 Task: Create a due date automation trigger when advanced on, on the monday of the week a card is due add content with a name not containing resume at 11:00 AM.
Action: Mouse moved to (1172, 101)
Screenshot: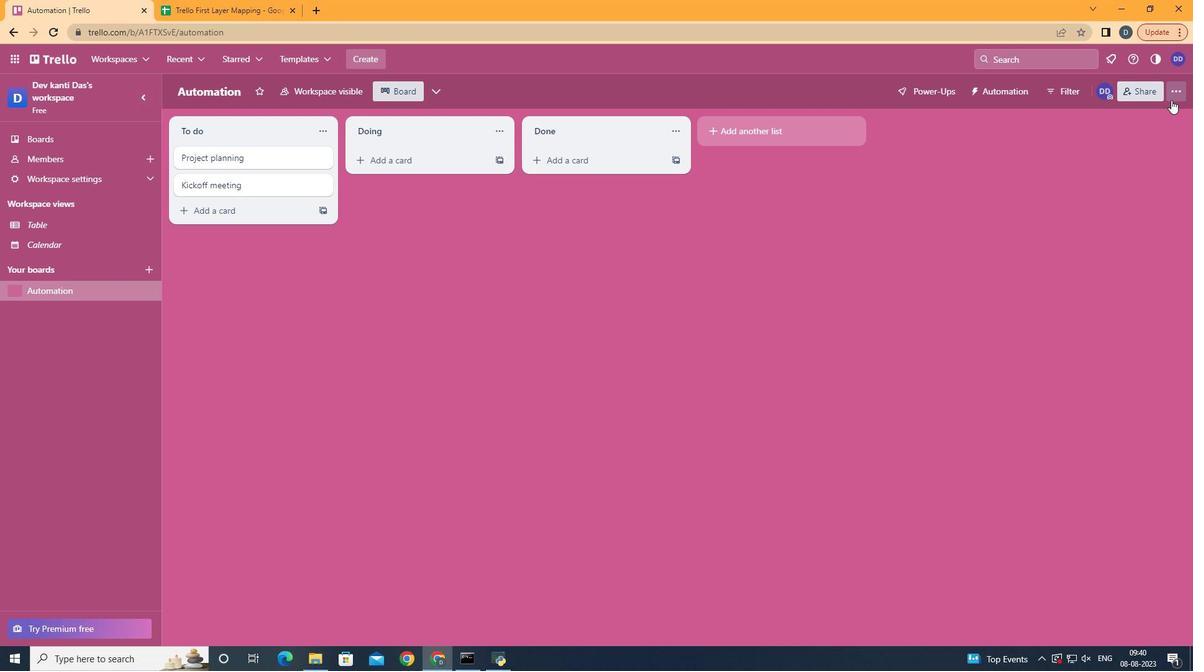 
Action: Mouse pressed left at (1172, 101)
Screenshot: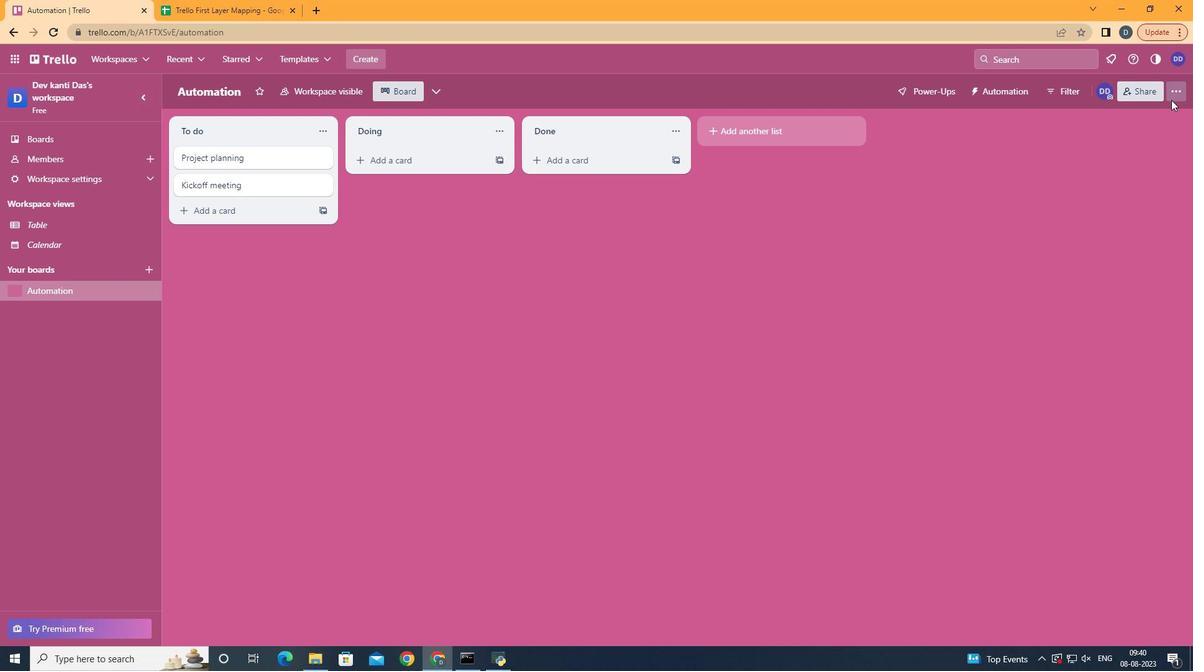 
Action: Mouse moved to (1113, 262)
Screenshot: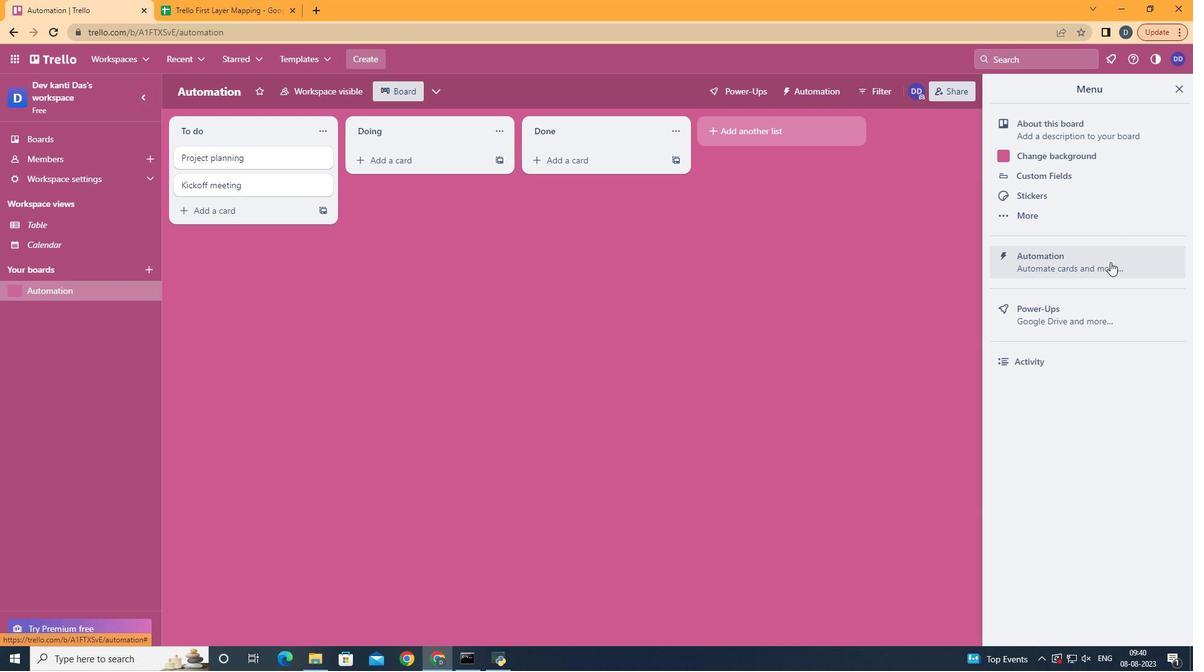 
Action: Mouse pressed left at (1113, 262)
Screenshot: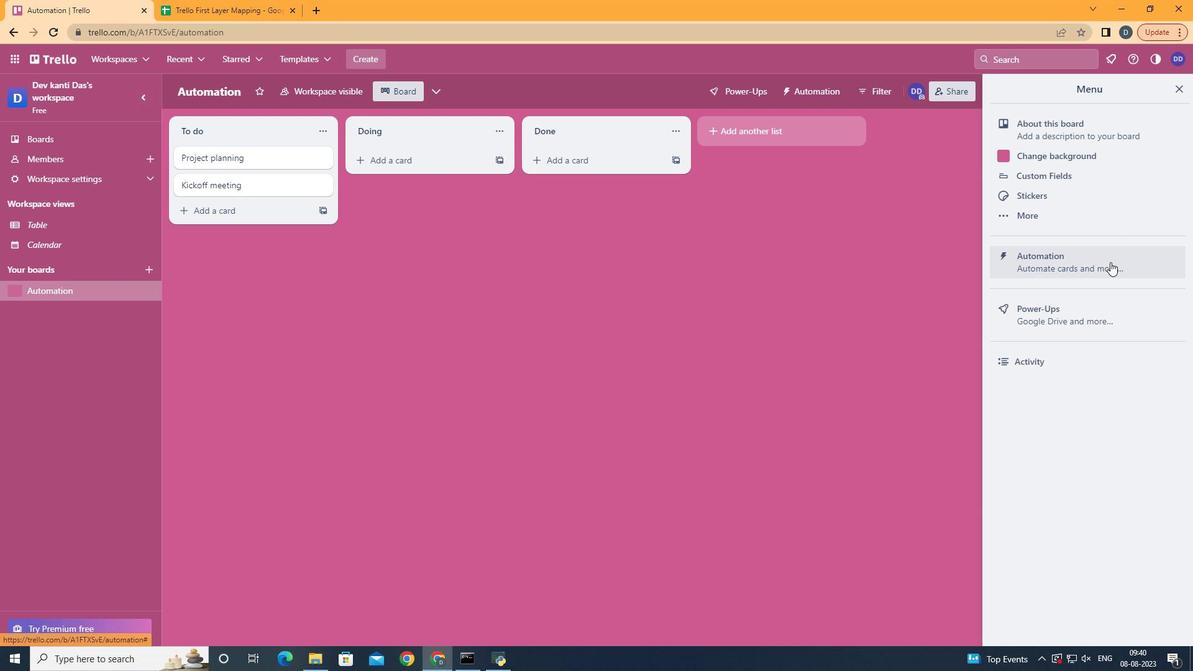 
Action: Mouse moved to (202, 248)
Screenshot: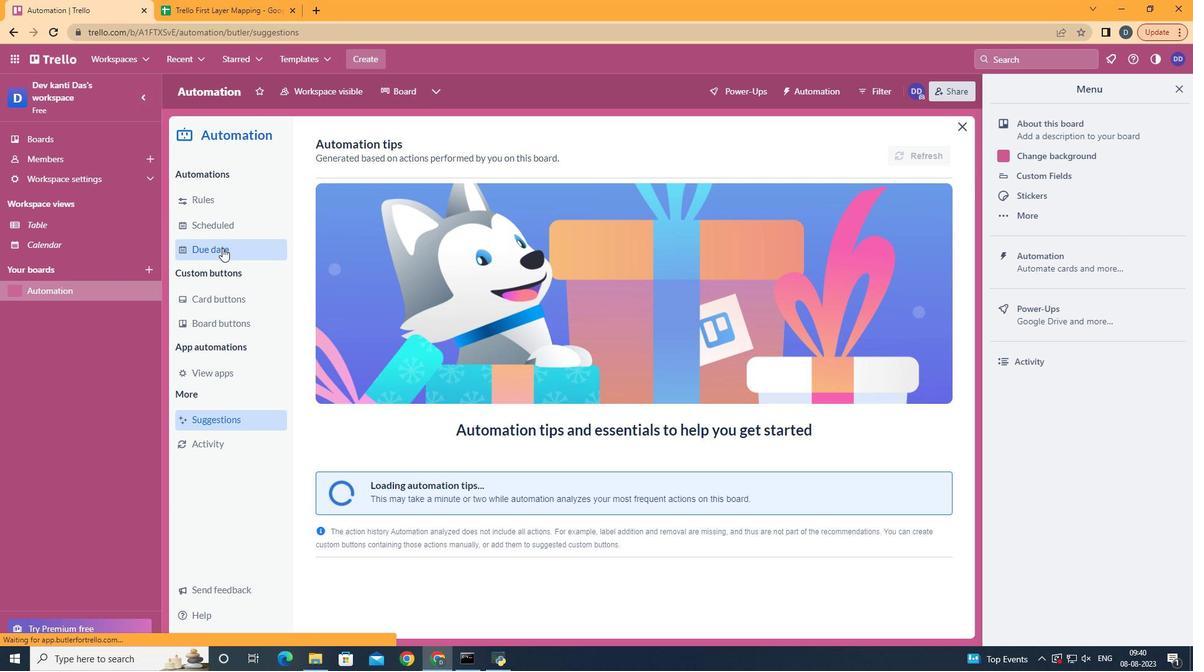 
Action: Mouse pressed left at (202, 248)
Screenshot: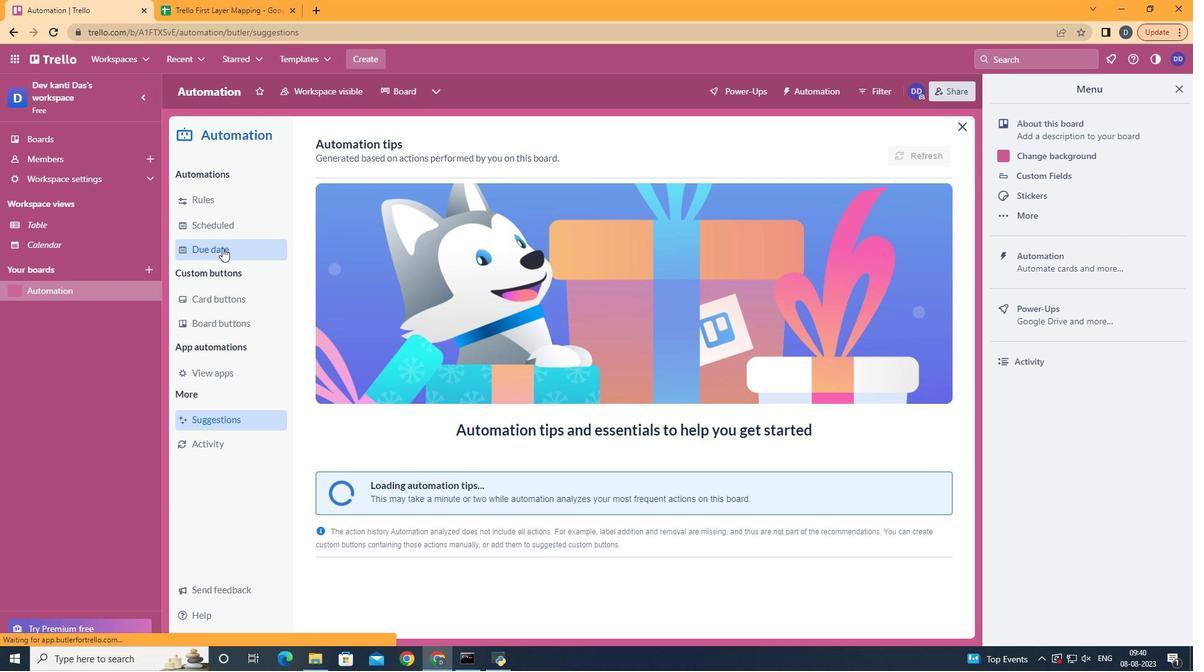 
Action: Mouse moved to (882, 146)
Screenshot: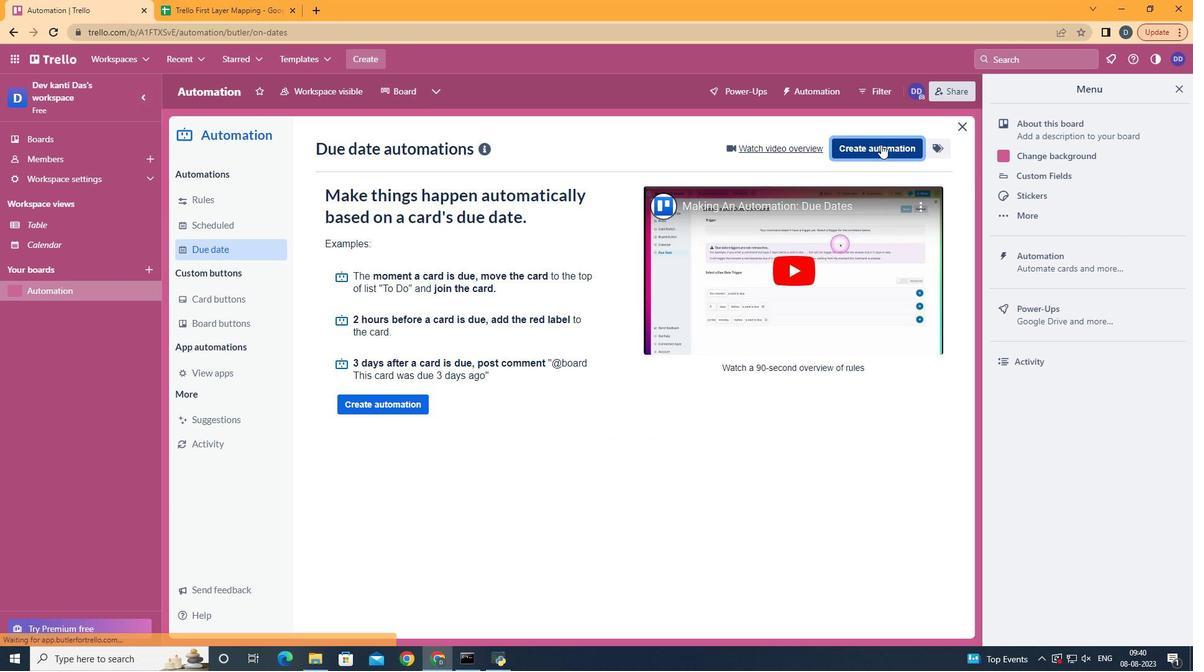 
Action: Mouse pressed left at (882, 146)
Screenshot: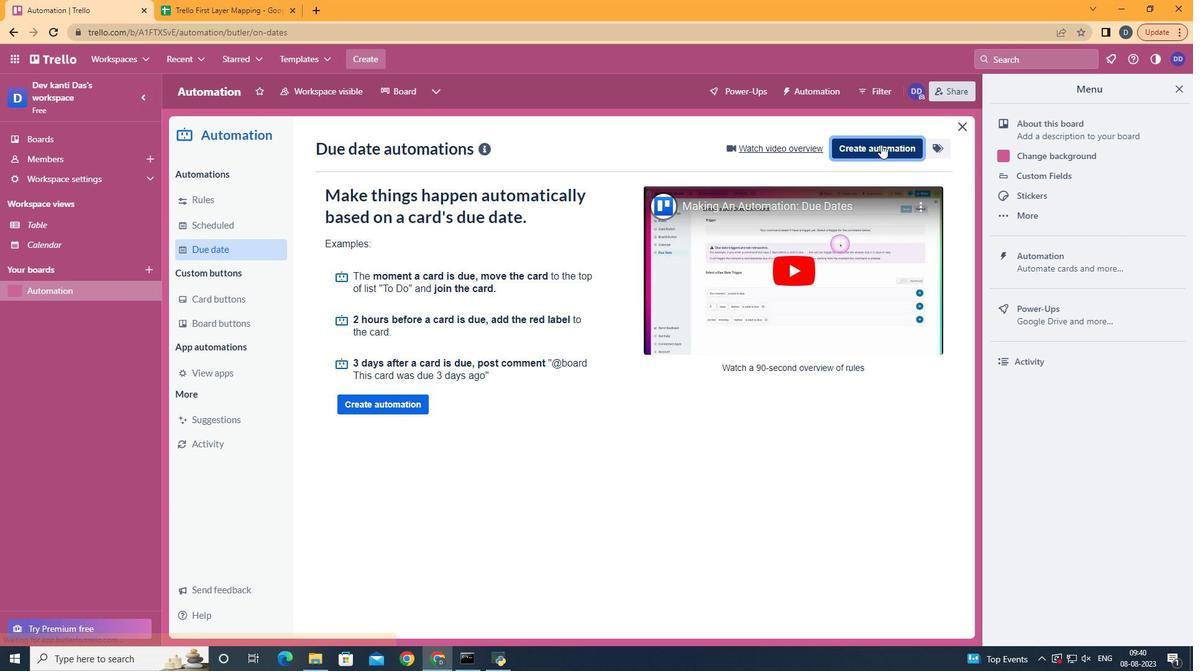 
Action: Mouse moved to (637, 266)
Screenshot: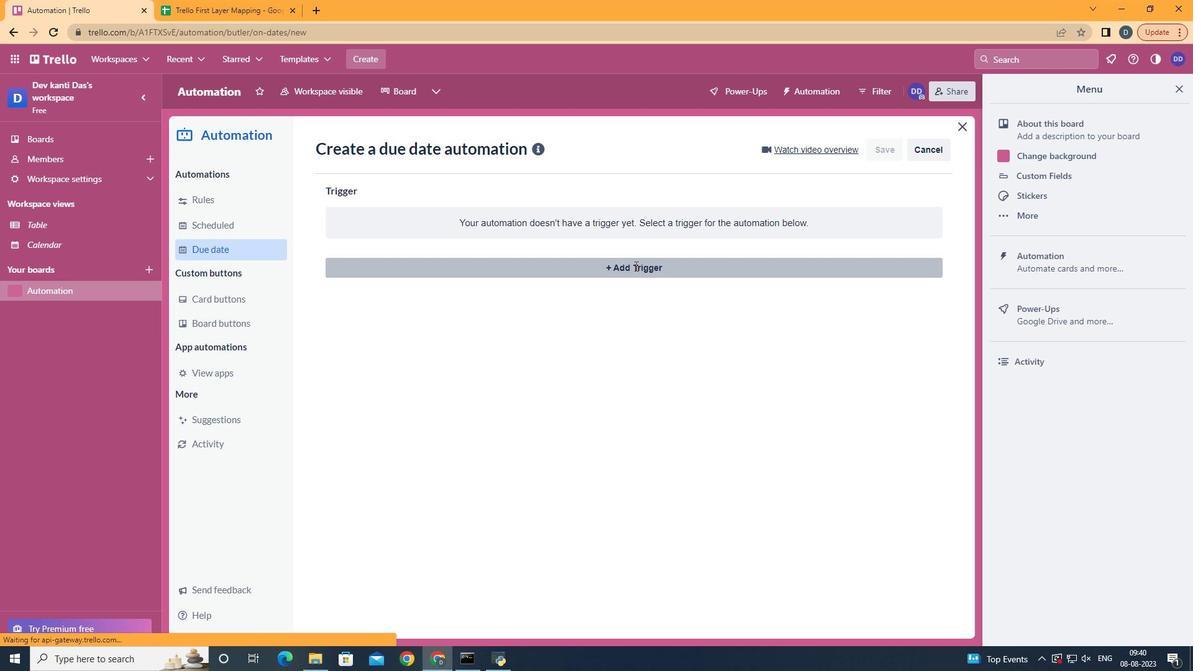 
Action: Mouse pressed left at (637, 266)
Screenshot: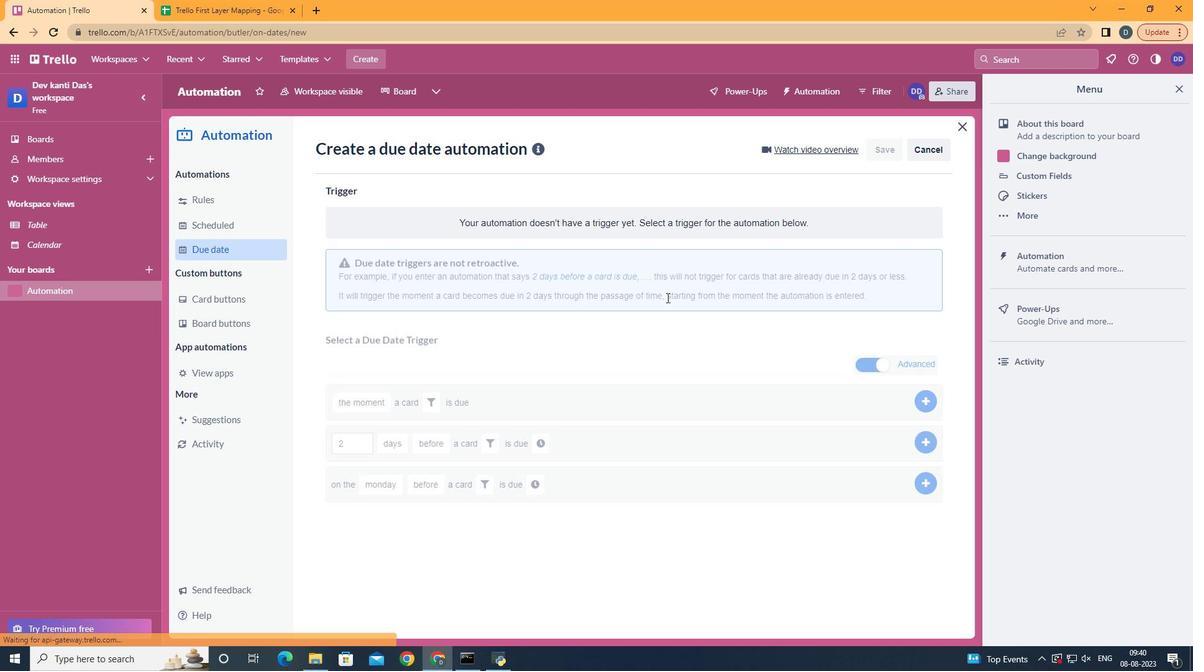 
Action: Mouse moved to (405, 326)
Screenshot: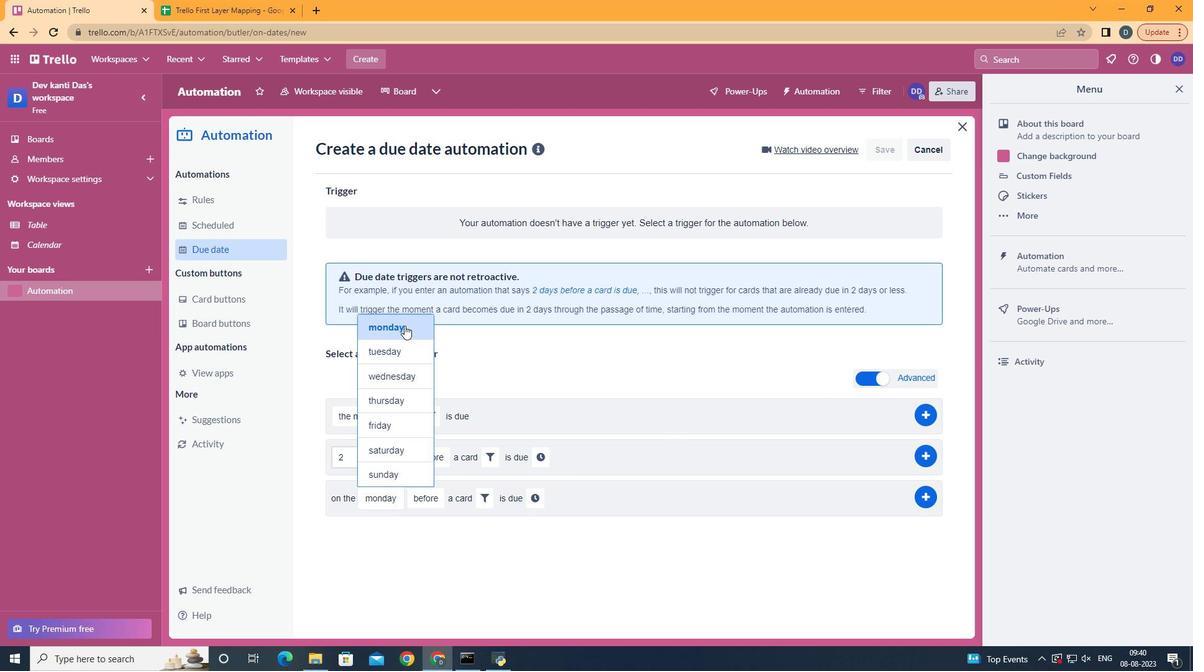 
Action: Mouse pressed left at (405, 326)
Screenshot: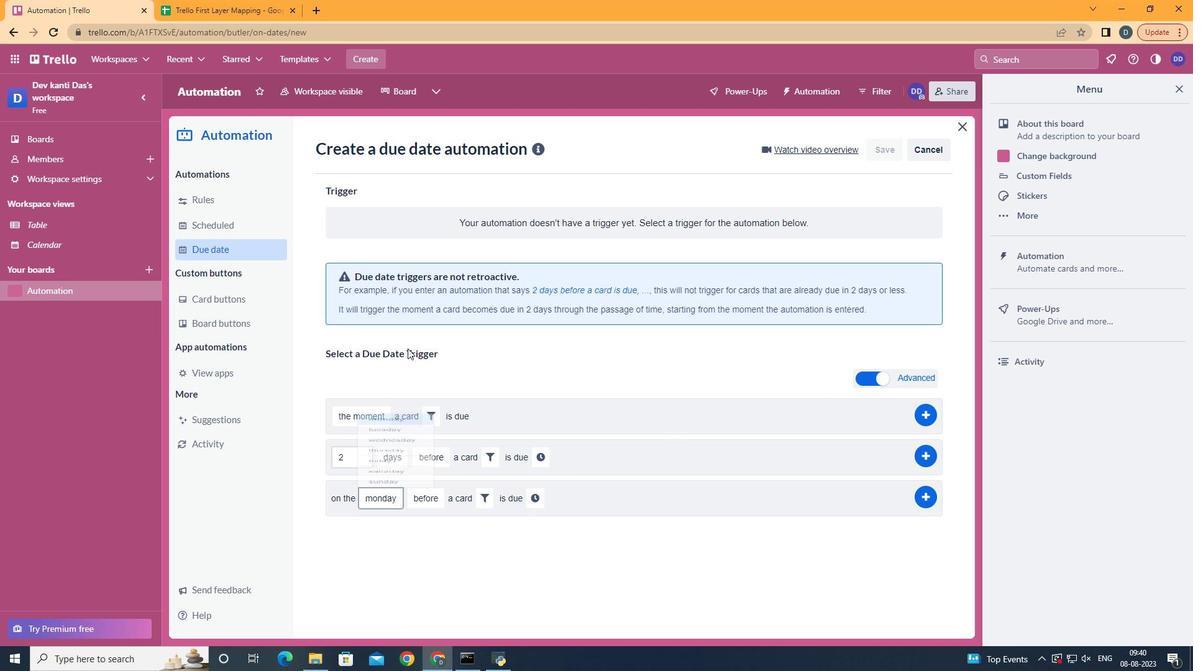 
Action: Mouse moved to (442, 566)
Screenshot: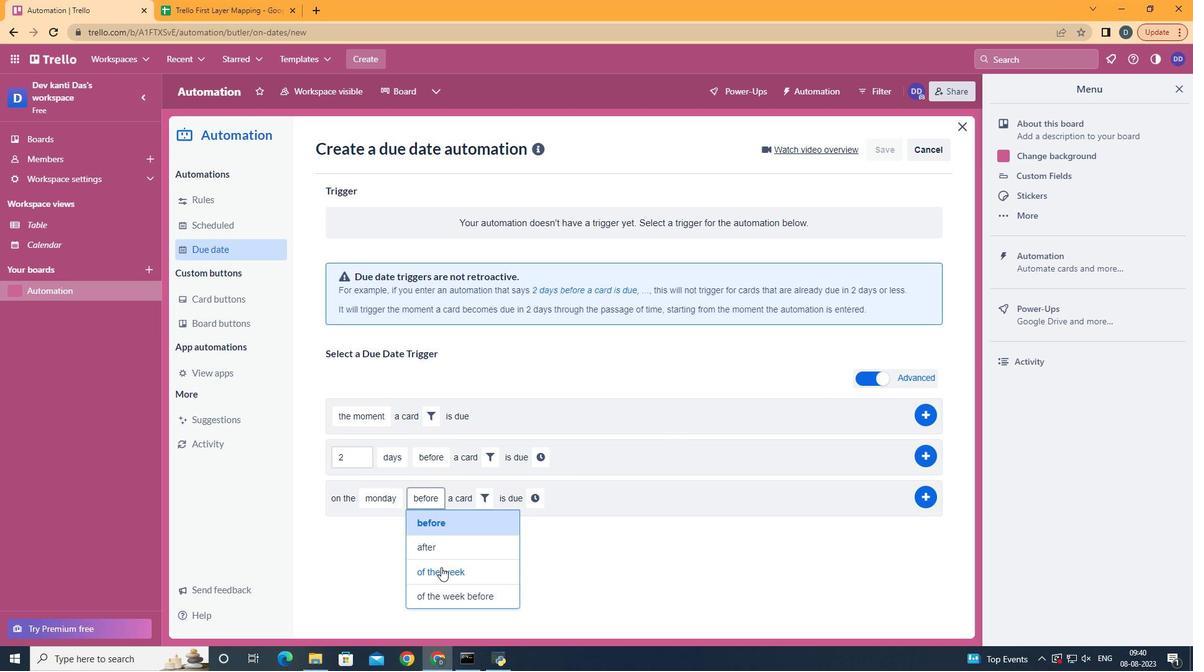 
Action: Mouse pressed left at (442, 566)
Screenshot: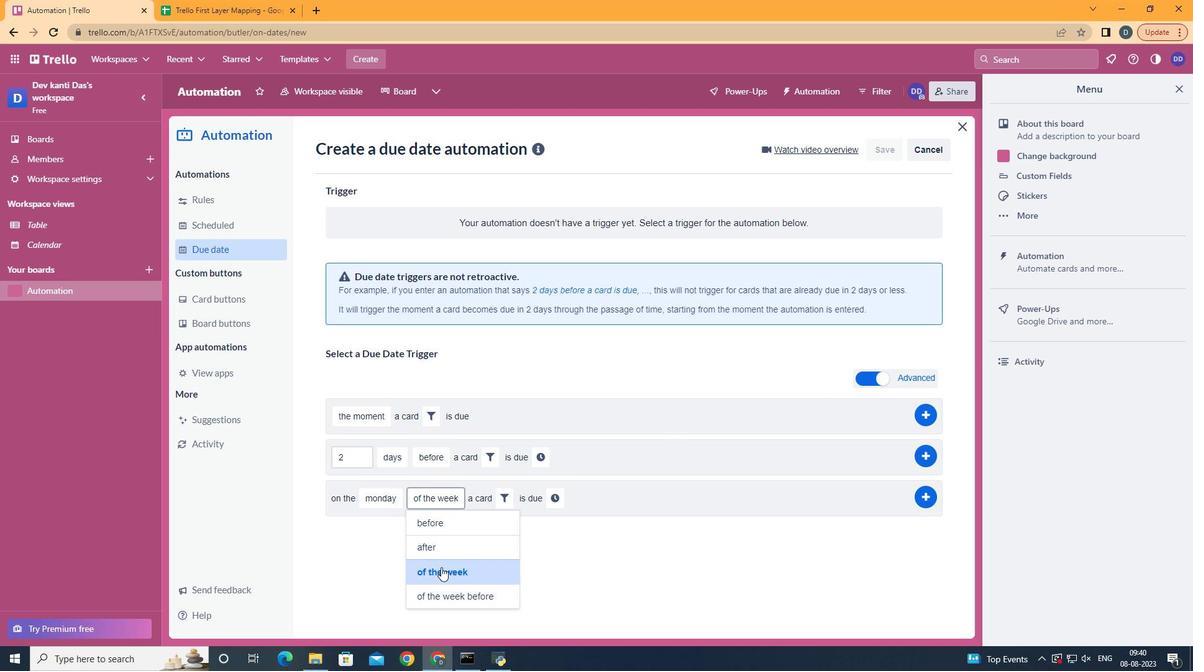 
Action: Mouse moved to (509, 494)
Screenshot: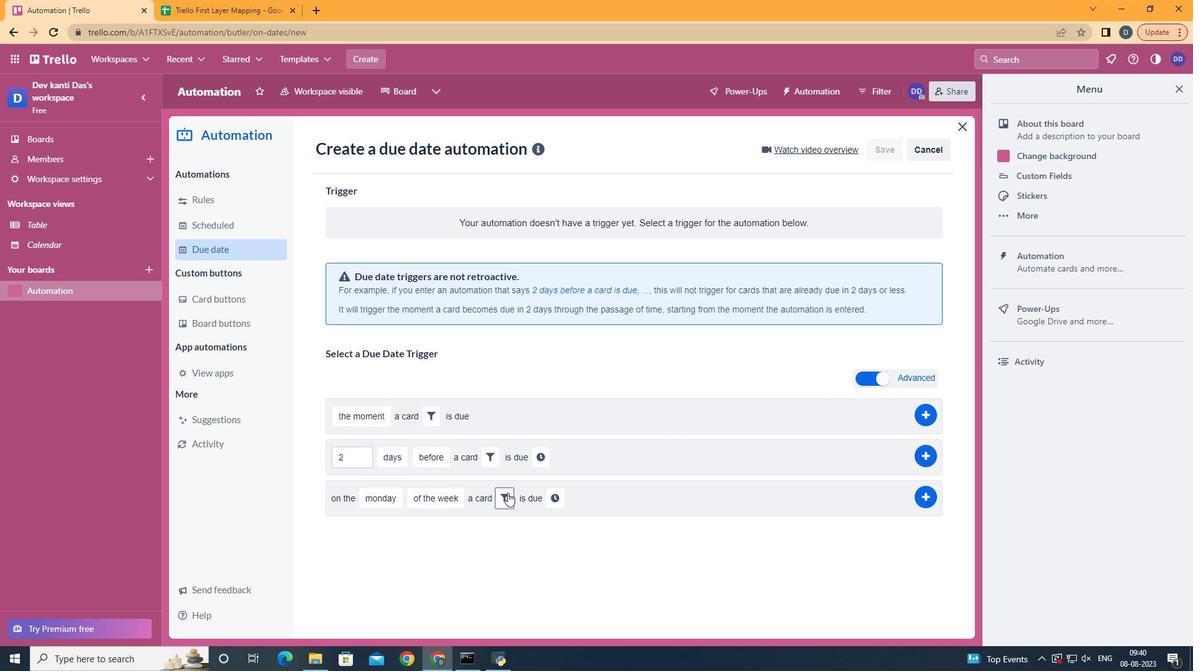 
Action: Mouse pressed left at (509, 494)
Screenshot: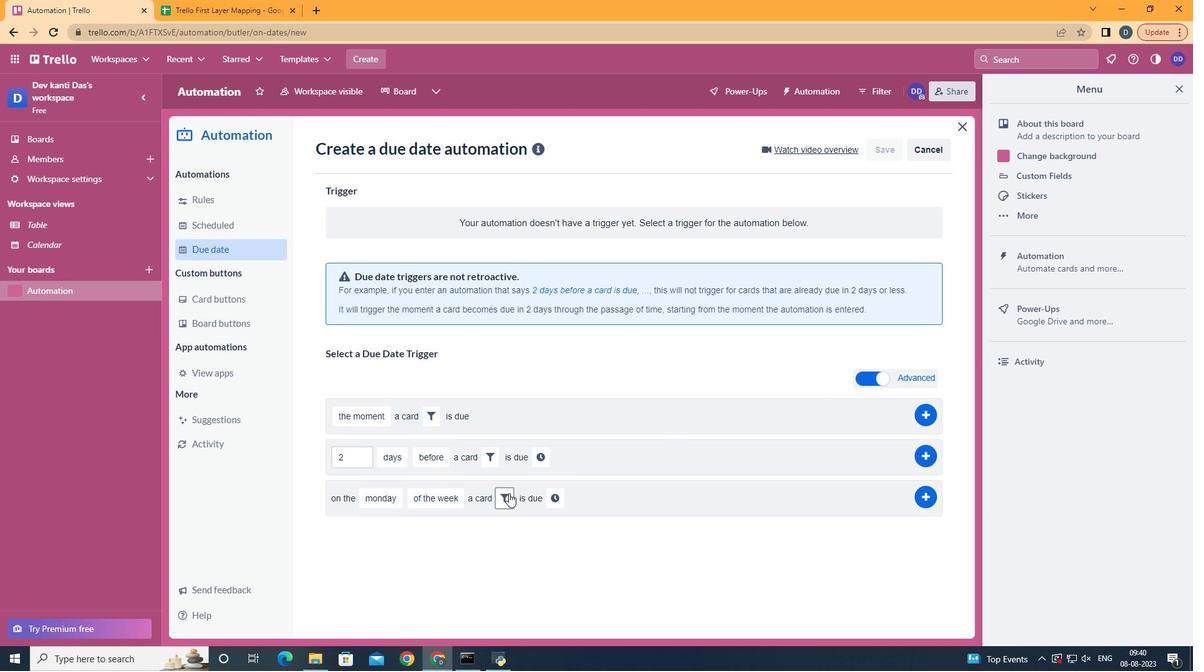 
Action: Mouse moved to (655, 538)
Screenshot: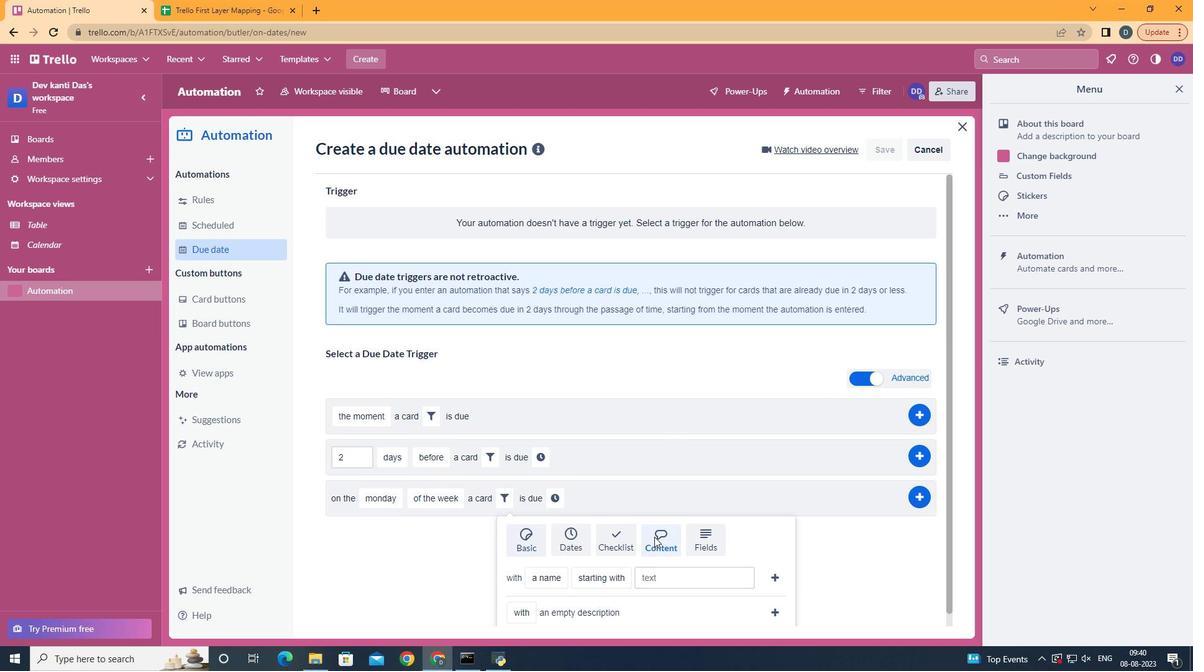 
Action: Mouse pressed left at (655, 538)
Screenshot: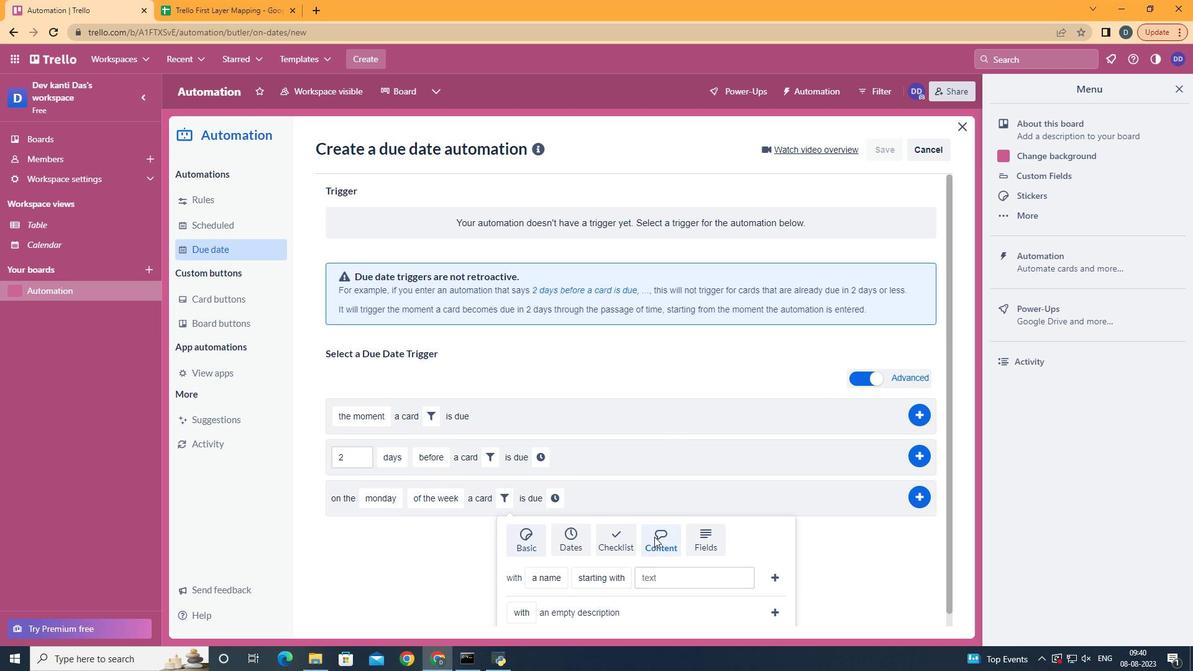 
Action: Mouse scrolled (655, 537) with delta (0, 0)
Screenshot: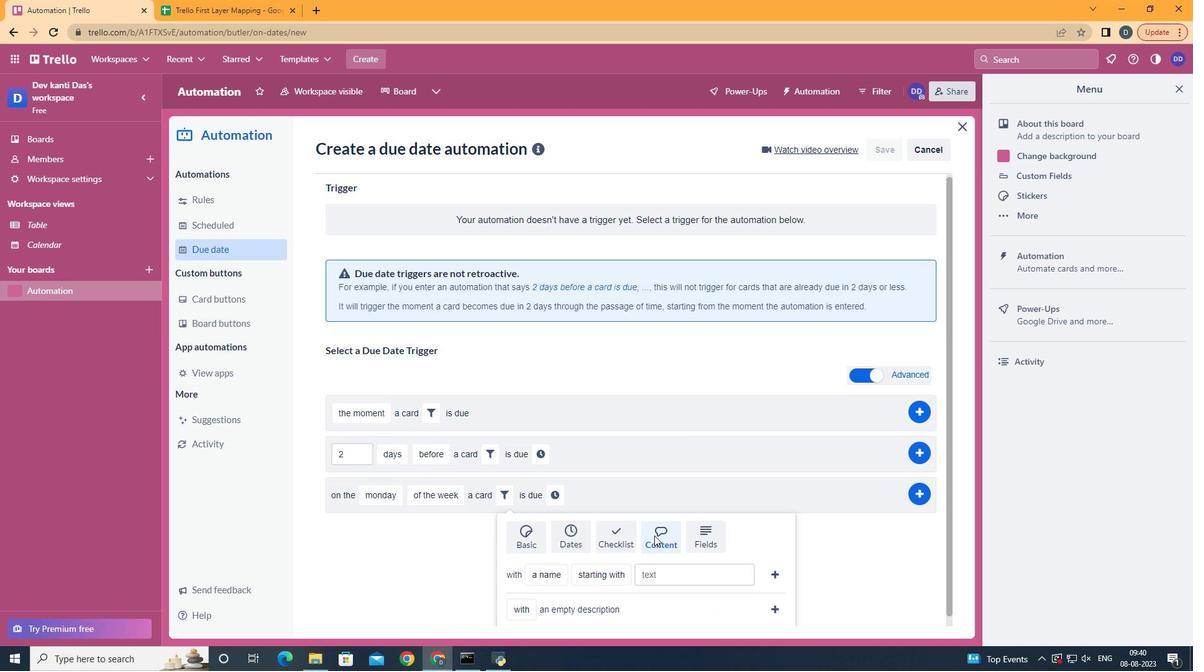 
Action: Mouse scrolled (655, 537) with delta (0, 0)
Screenshot: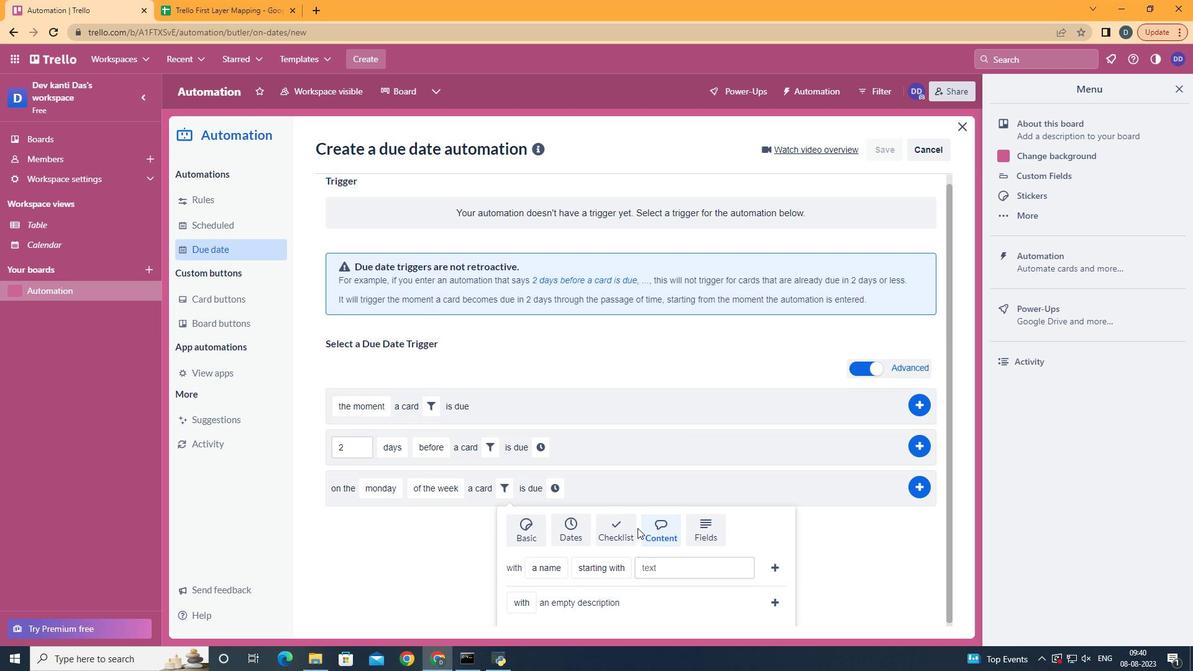 
Action: Mouse scrolled (655, 537) with delta (0, 0)
Screenshot: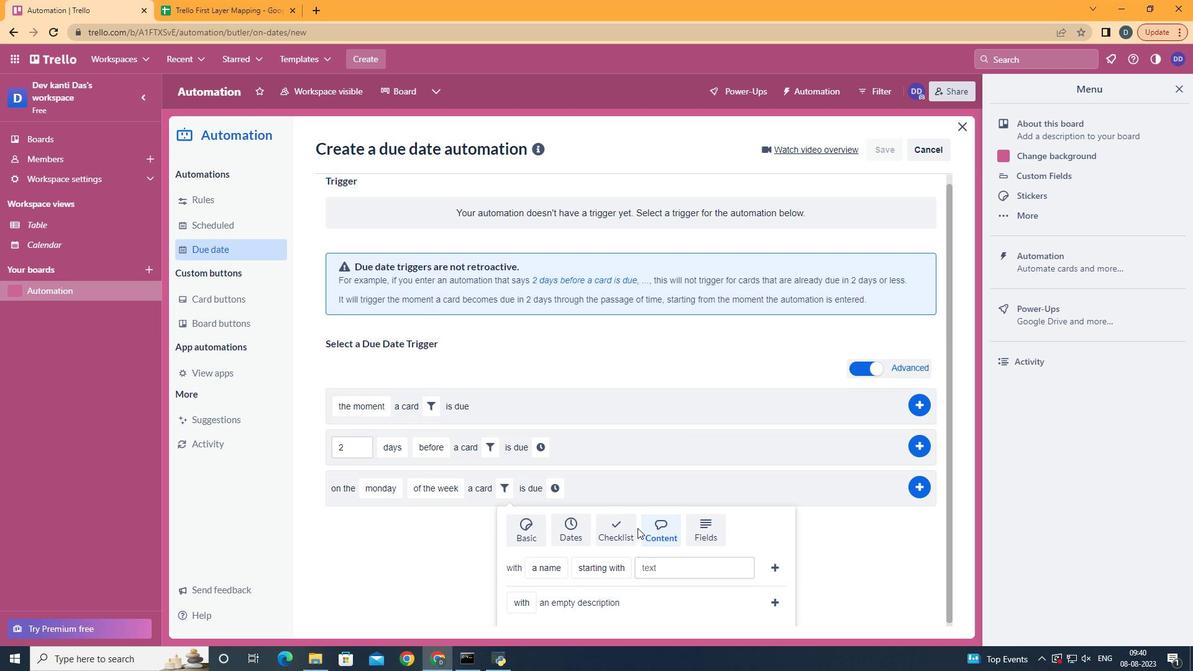 
Action: Mouse scrolled (655, 537) with delta (0, 0)
Screenshot: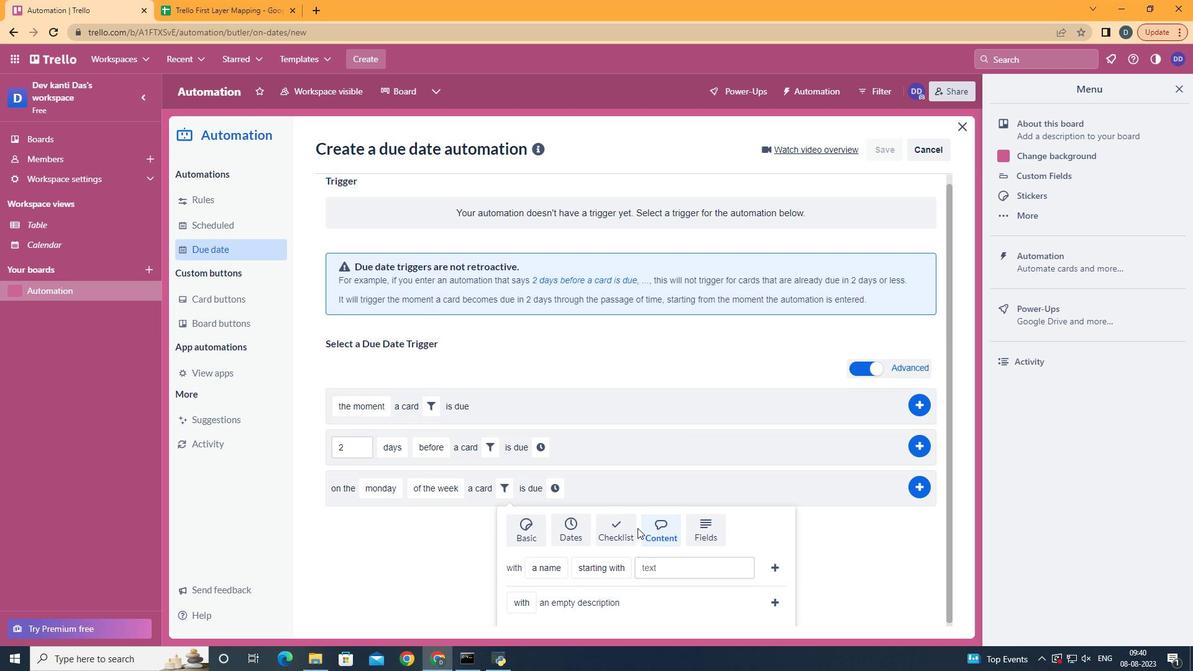 
Action: Mouse moved to (581, 490)
Screenshot: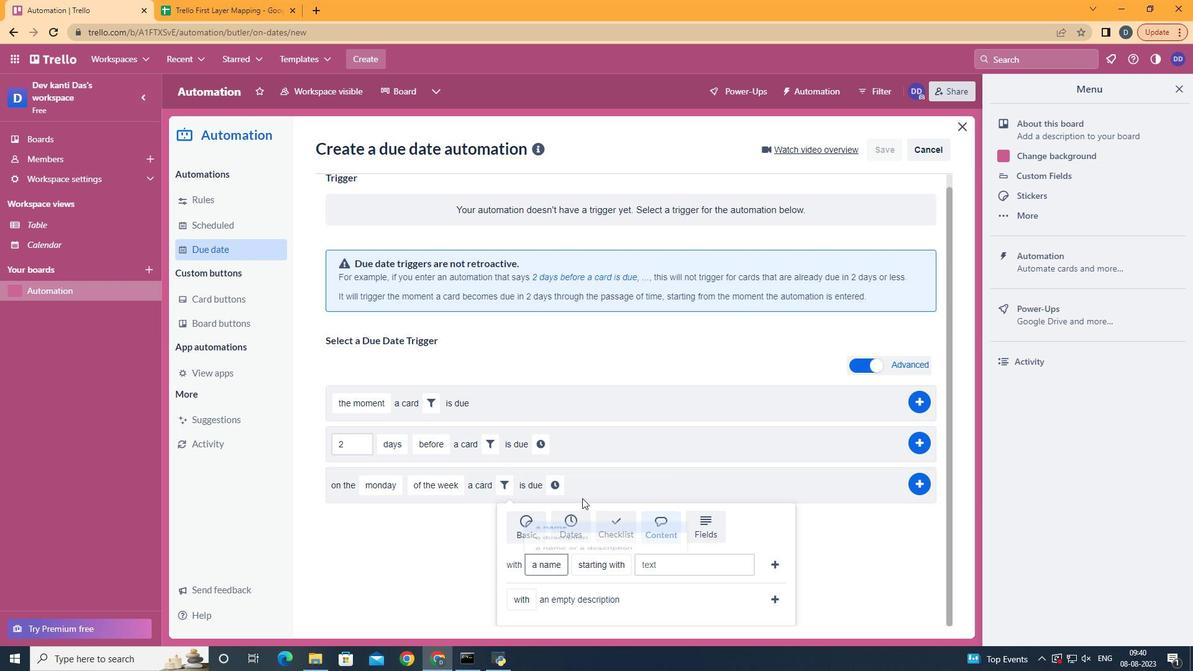 
Action: Mouse pressed left at (581, 490)
Screenshot: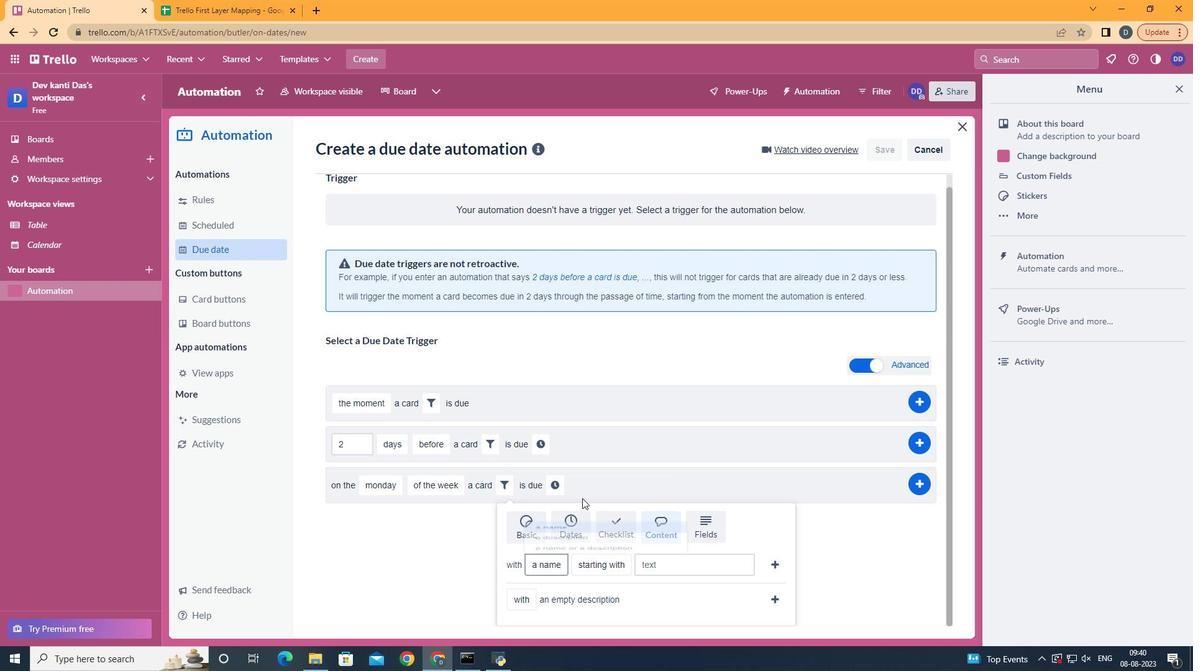 
Action: Mouse moved to (626, 541)
Screenshot: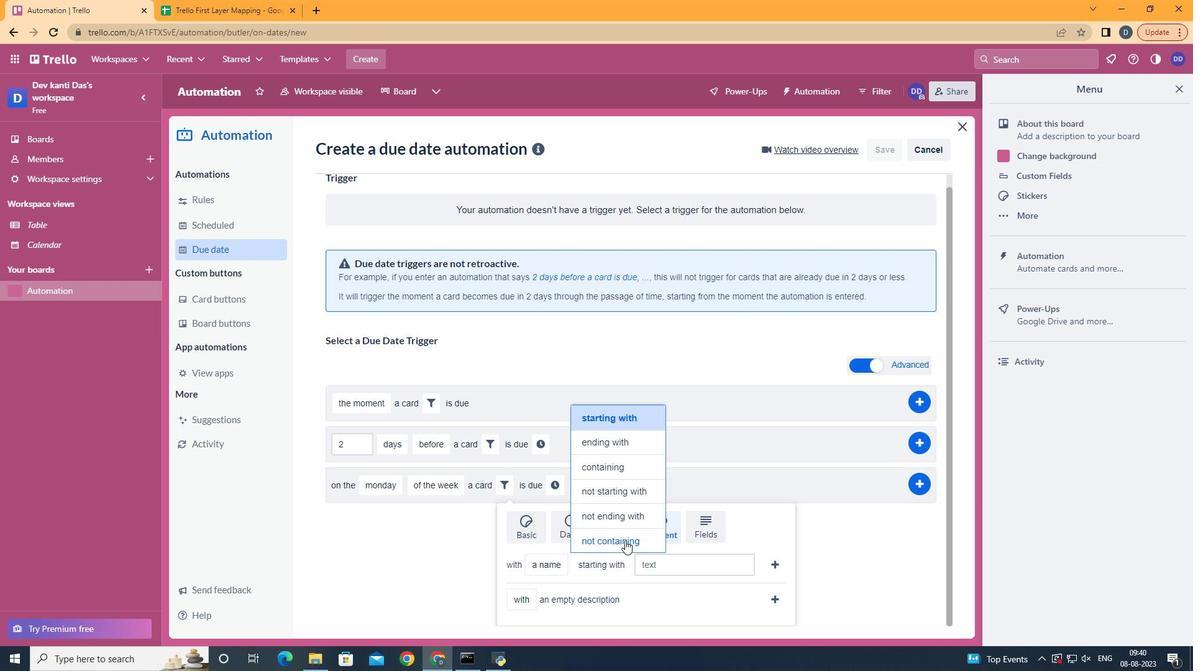 
Action: Mouse pressed left at (626, 541)
Screenshot: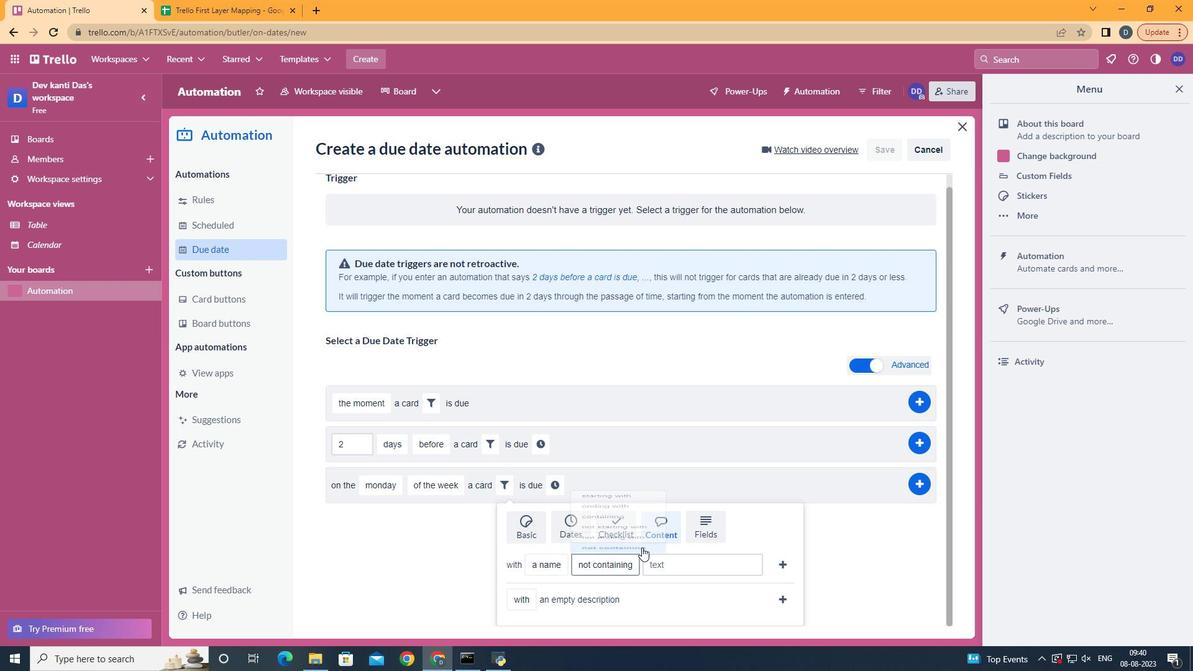 
Action: Mouse moved to (697, 564)
Screenshot: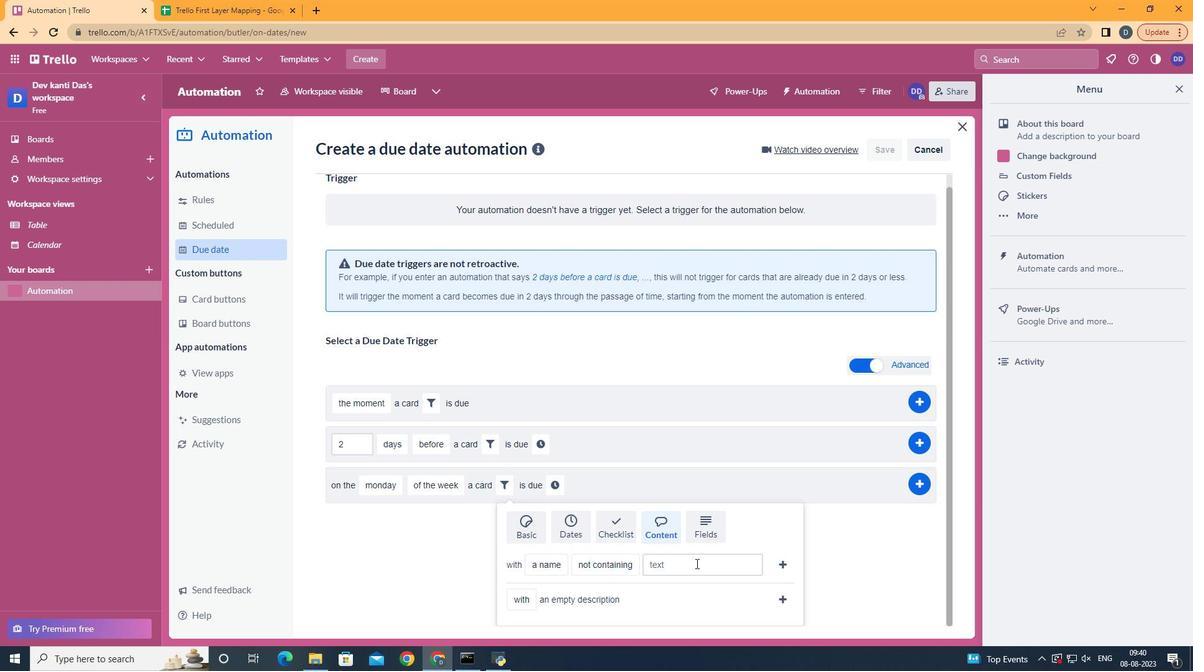 
Action: Mouse pressed left at (697, 564)
Screenshot: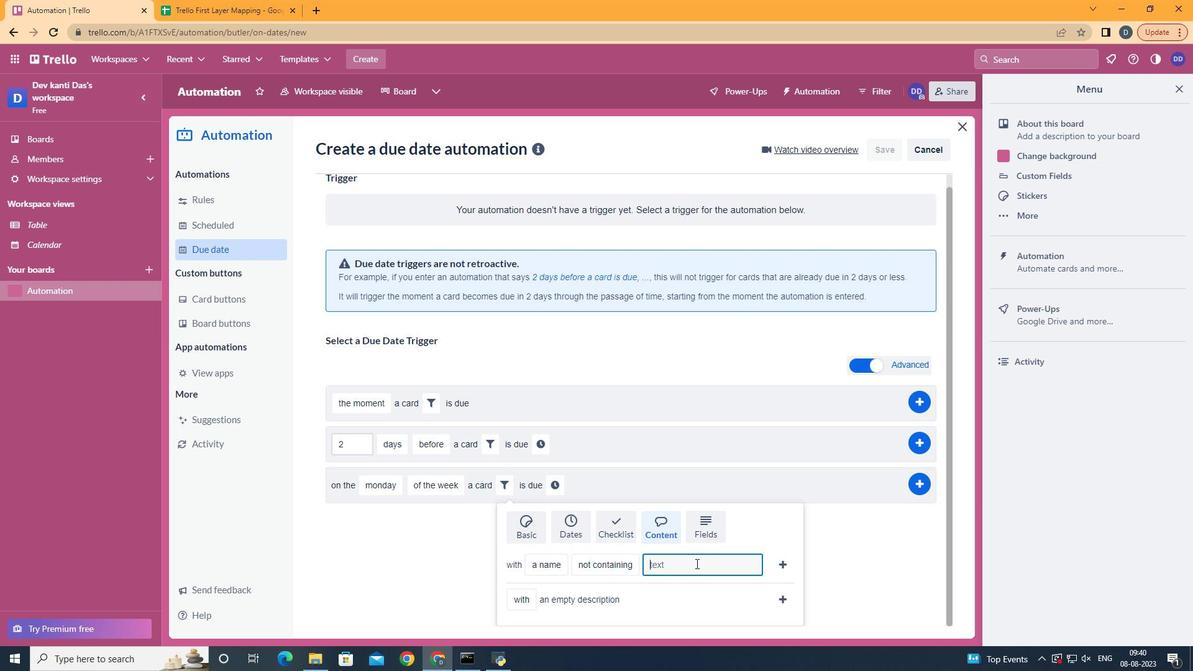 
Action: Key pressed resume
Screenshot: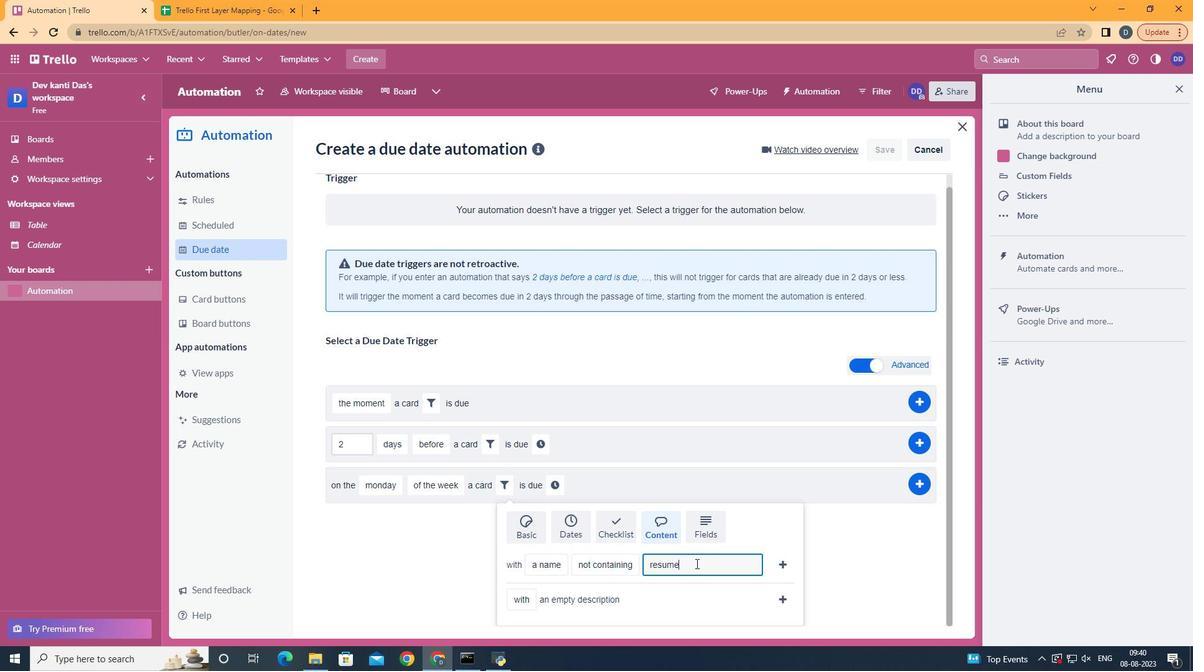 
Action: Mouse moved to (784, 568)
Screenshot: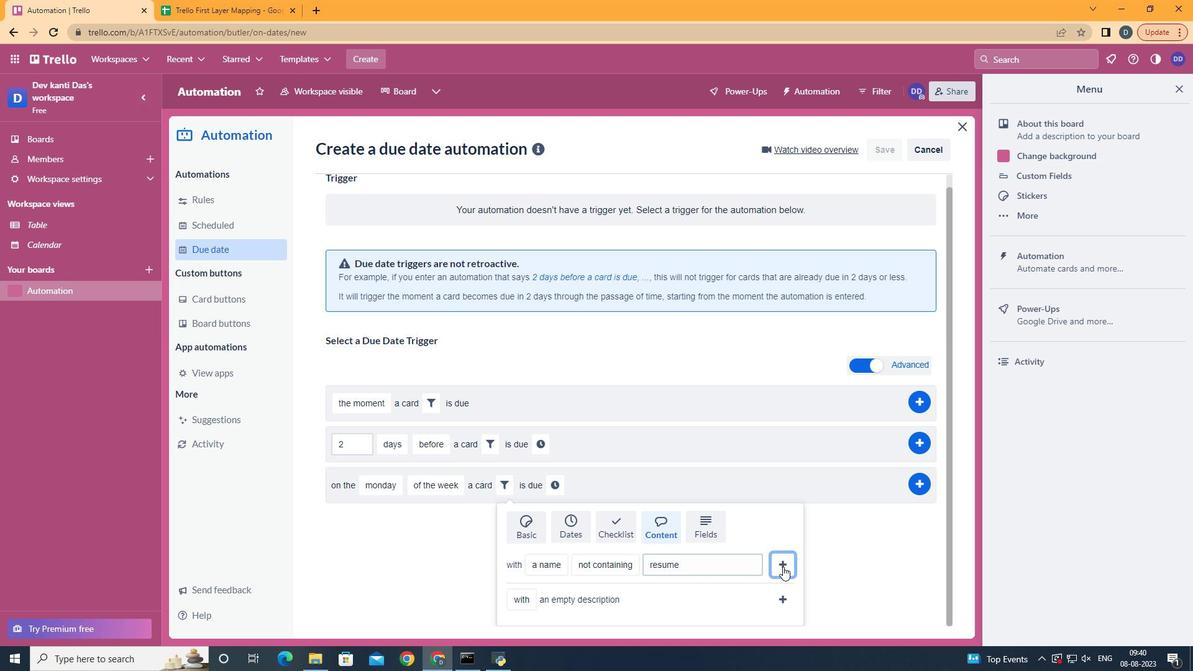 
Action: Mouse pressed left at (784, 568)
Screenshot: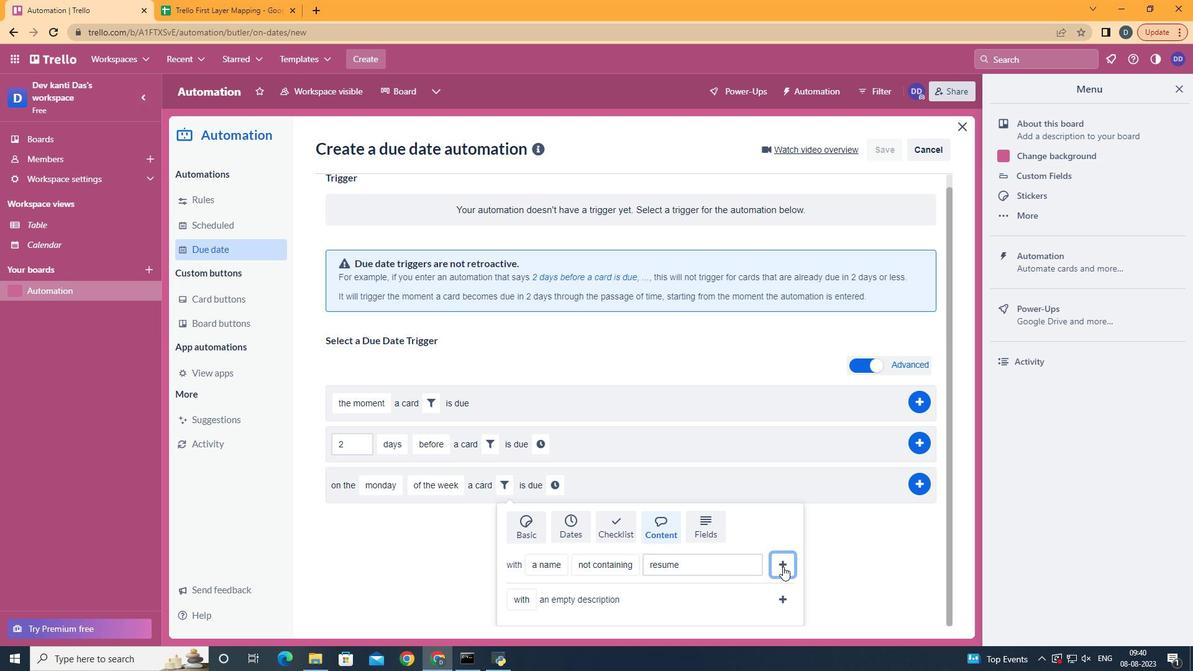 
Action: Mouse moved to (729, 493)
Screenshot: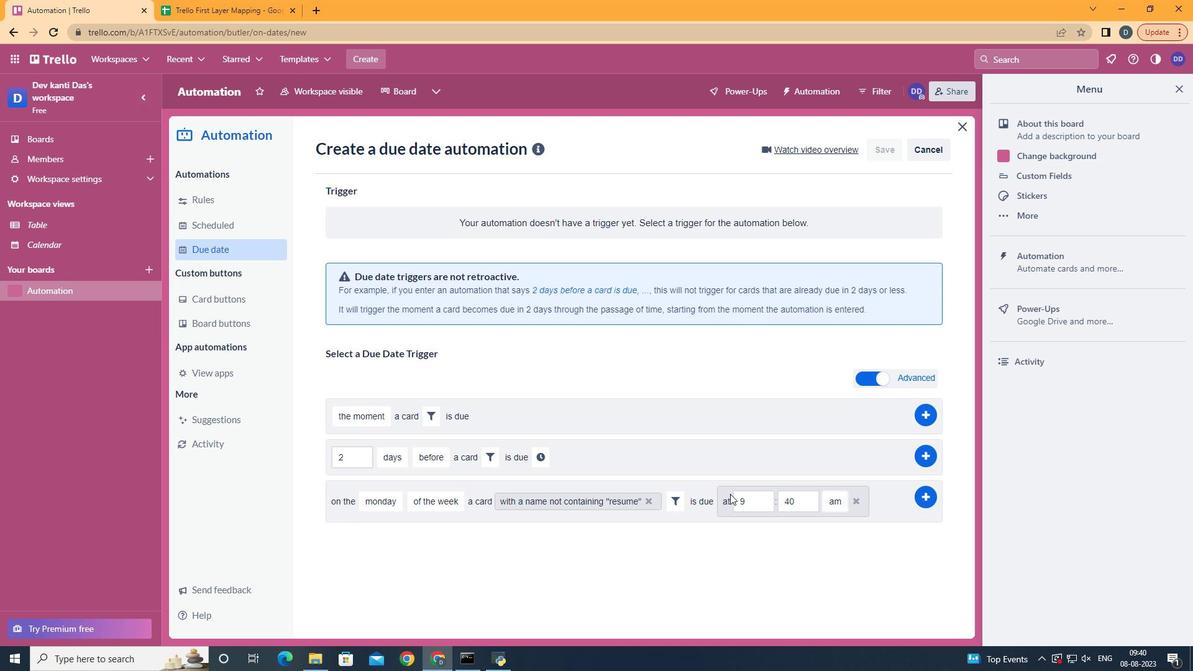 
Action: Mouse pressed left at (729, 493)
Screenshot: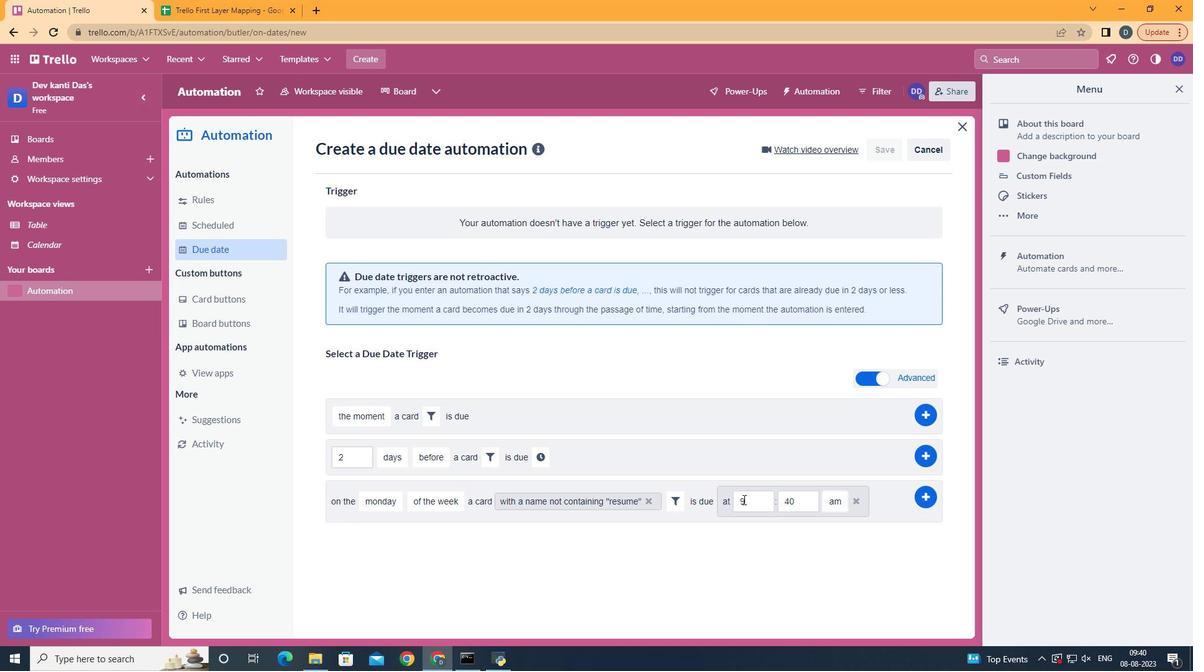 
Action: Mouse moved to (756, 504)
Screenshot: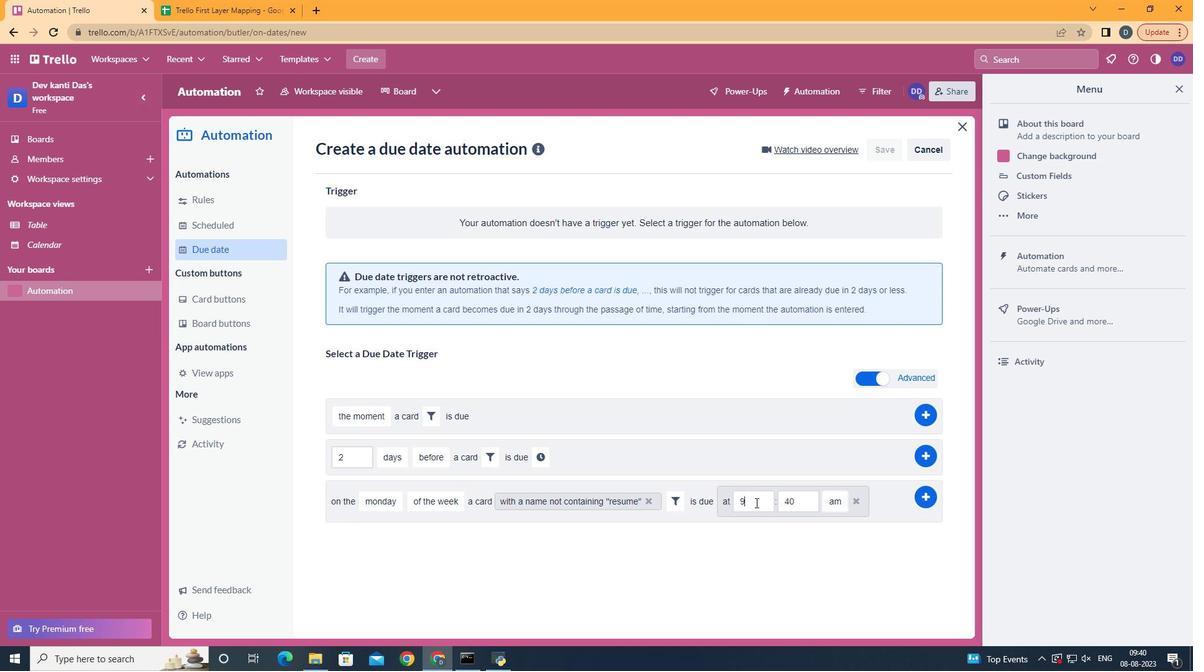 
Action: Mouse pressed left at (756, 504)
Screenshot: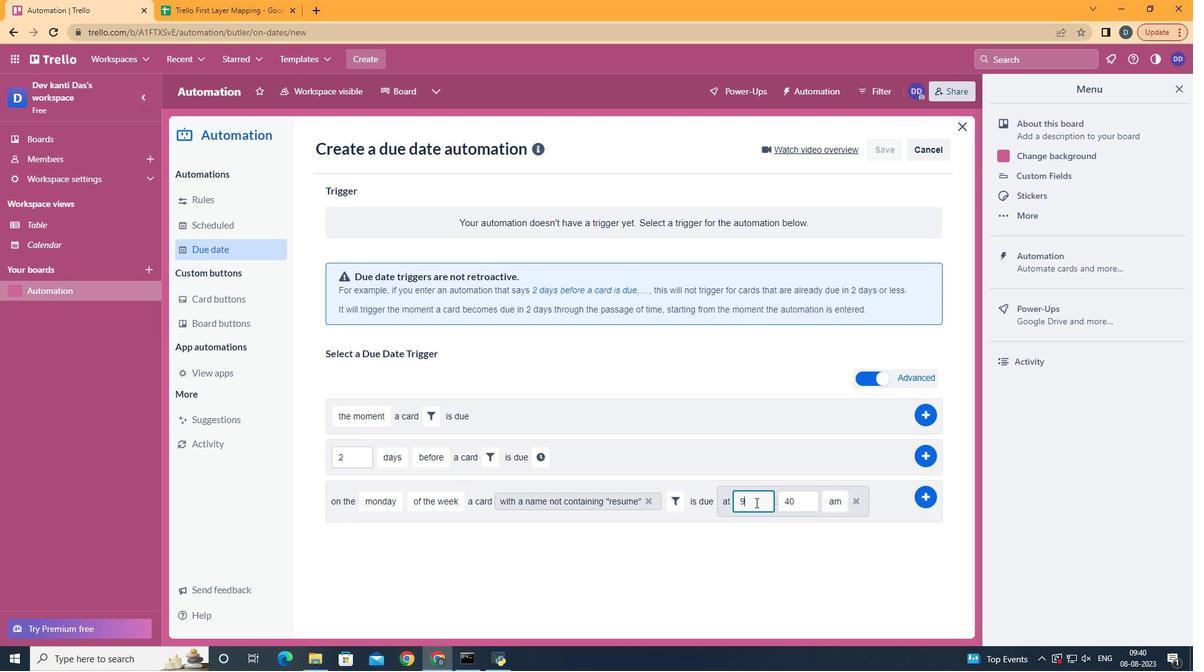 
Action: Key pressed <Key.backspace>11
Screenshot: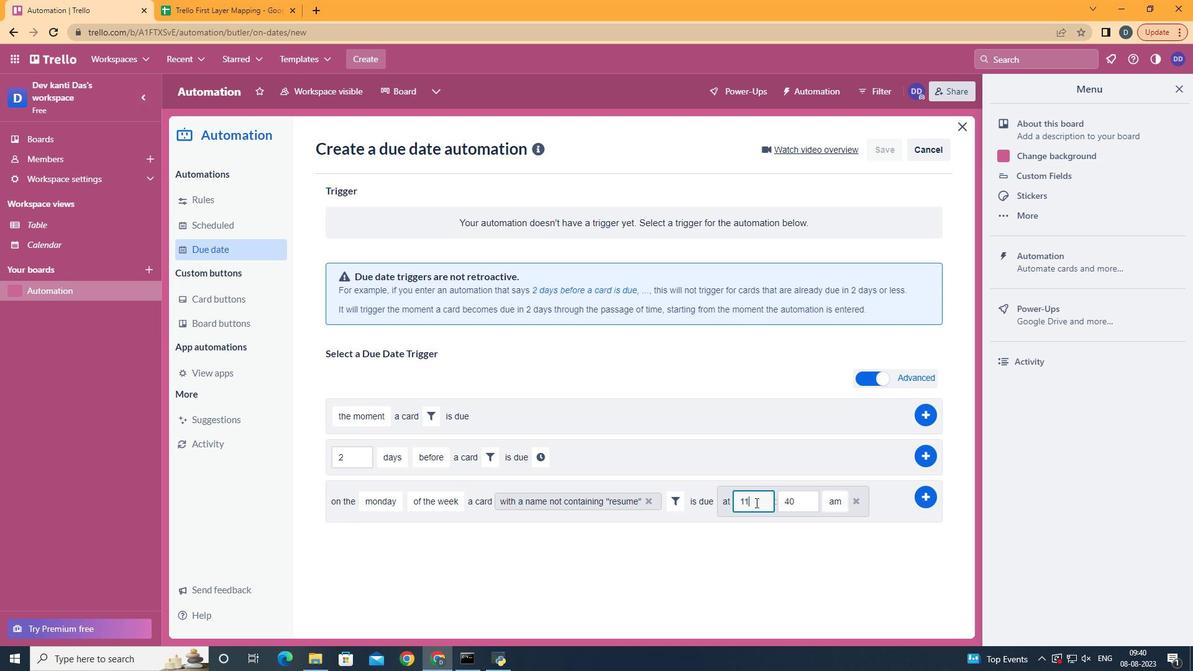 
Action: Mouse moved to (799, 503)
Screenshot: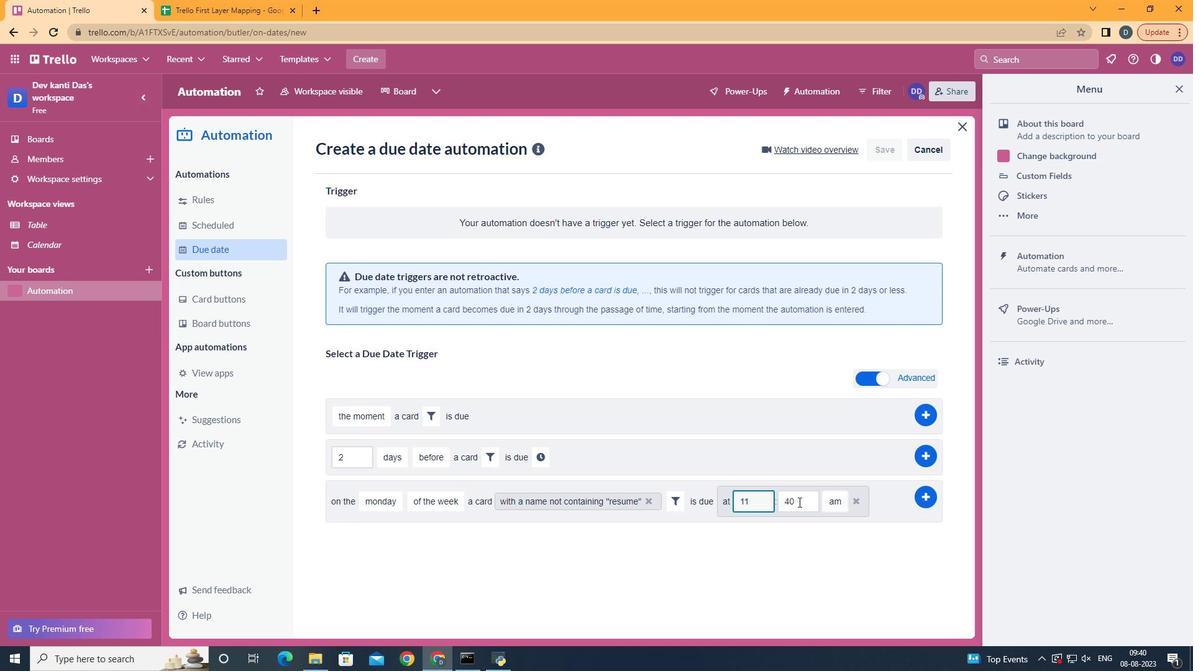 
Action: Mouse pressed left at (799, 503)
Screenshot: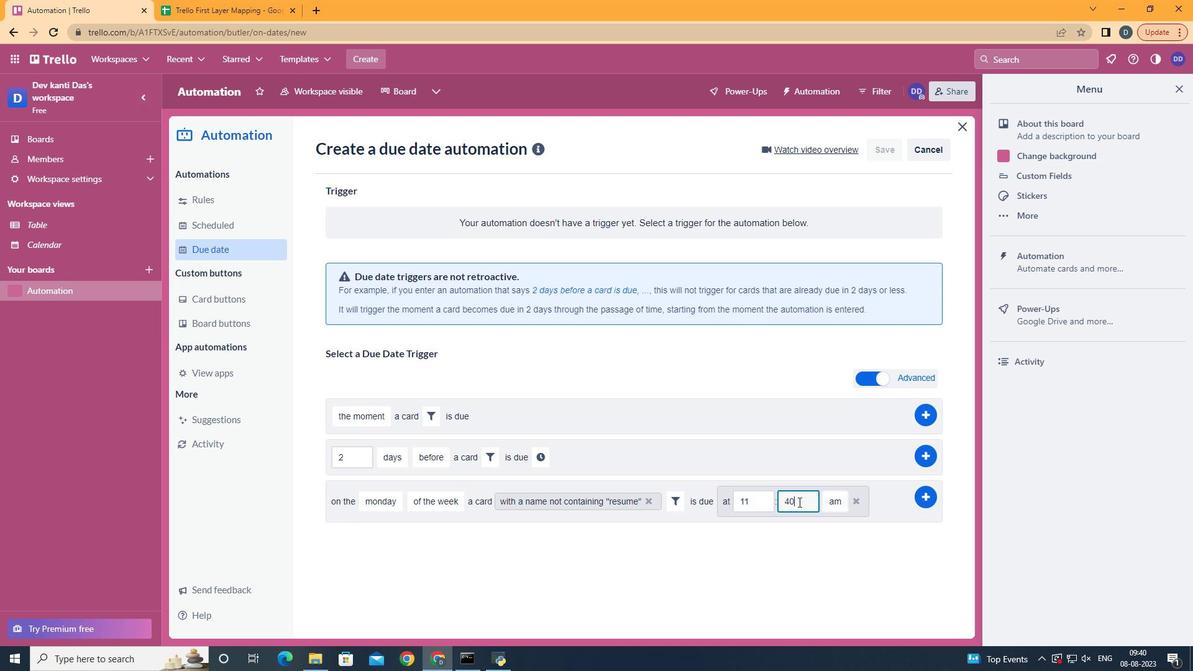 
Action: Mouse moved to (793, 507)
Screenshot: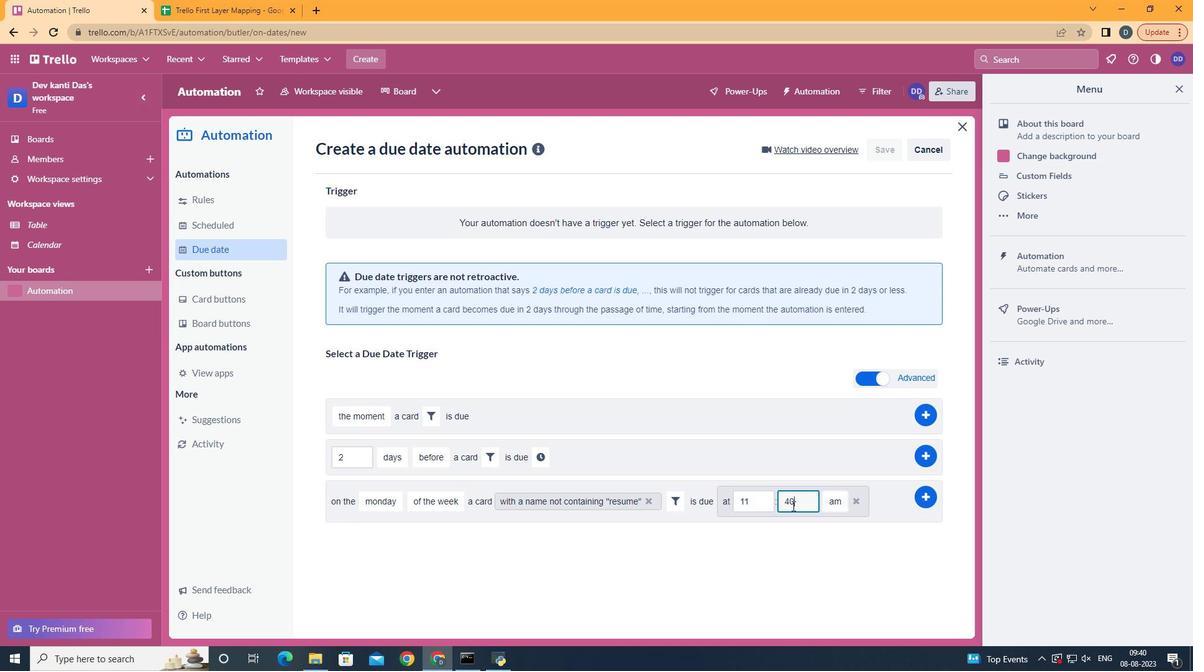 
Action: Key pressed <Key.backspace><Key.backspace>00
Screenshot: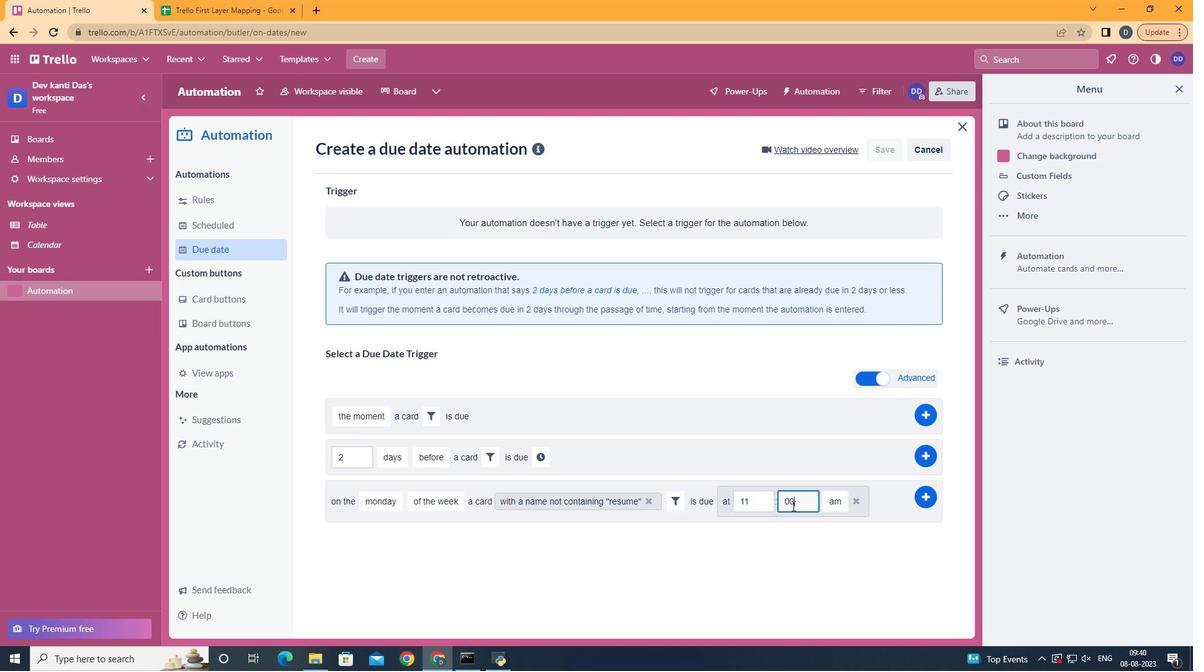 
Action: Mouse moved to (839, 517)
Screenshot: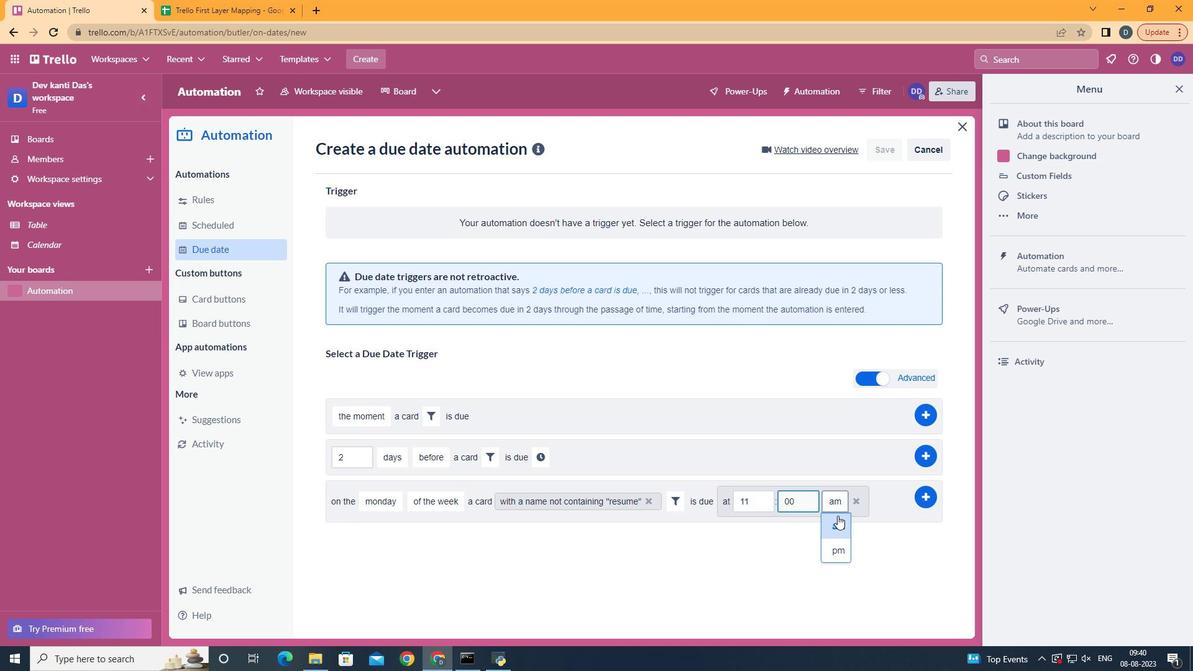
Action: Mouse pressed left at (839, 517)
Screenshot: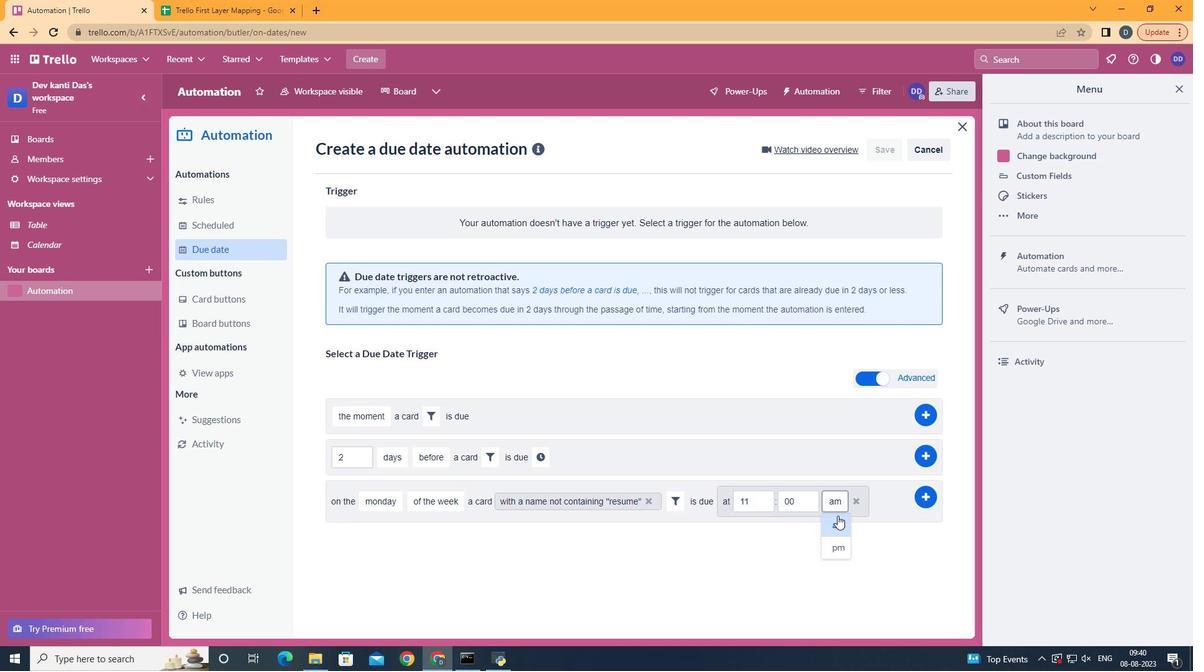 
Action: Mouse moved to (928, 494)
Screenshot: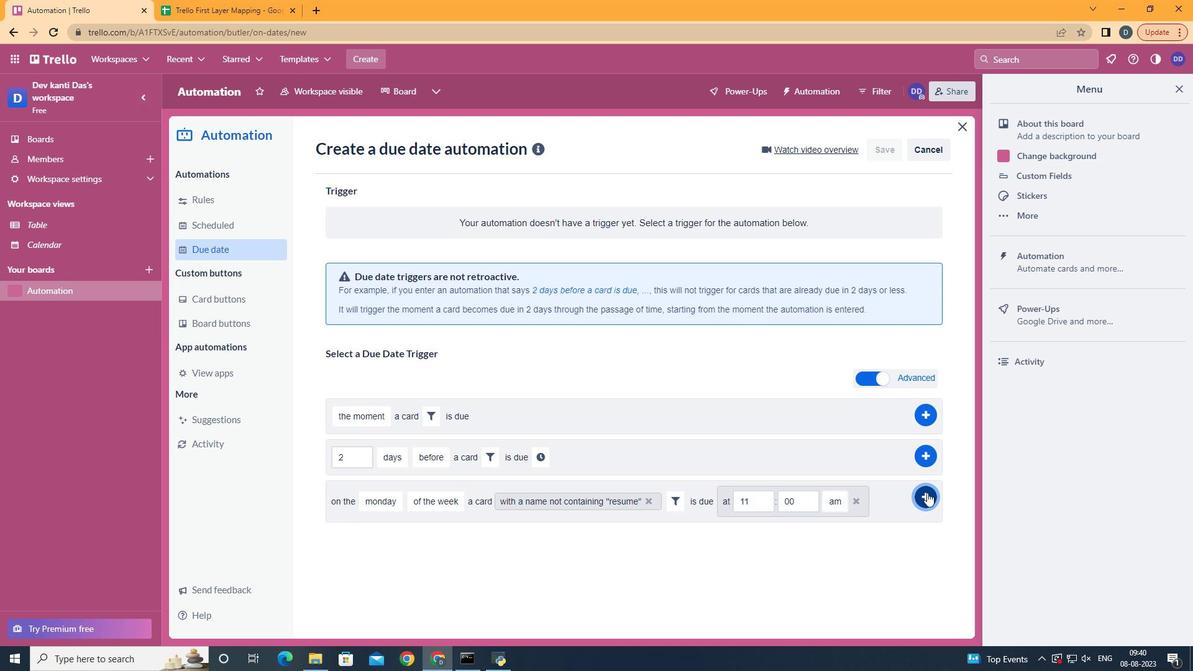 
Action: Mouse pressed left at (928, 494)
Screenshot: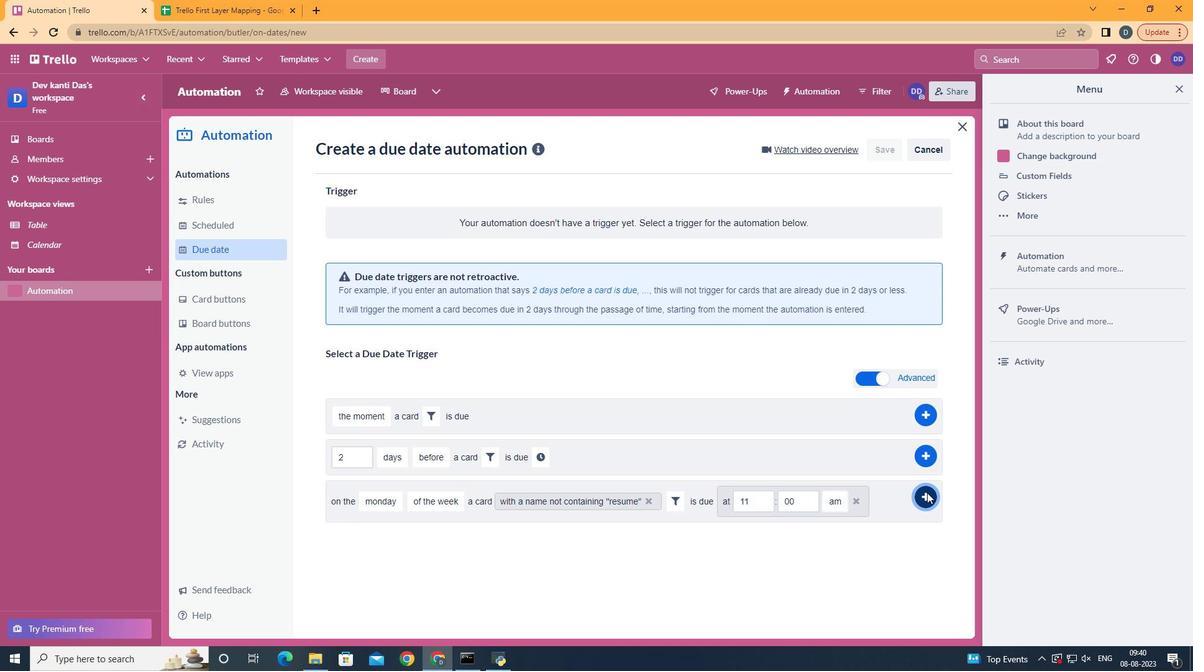 
Action: Mouse moved to (627, 236)
Screenshot: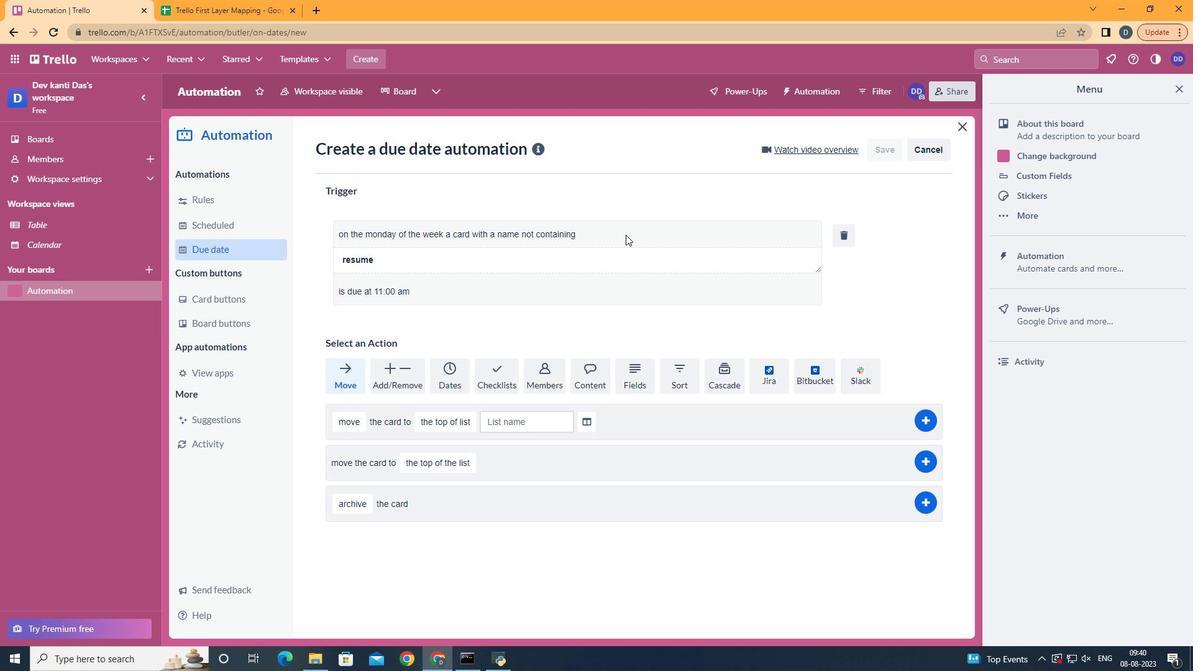 
